 Task: Create a due date automation trigger when advanced on, 2 days after a card is due add dates due next month at 11:00 AM.
Action: Mouse moved to (1115, 321)
Screenshot: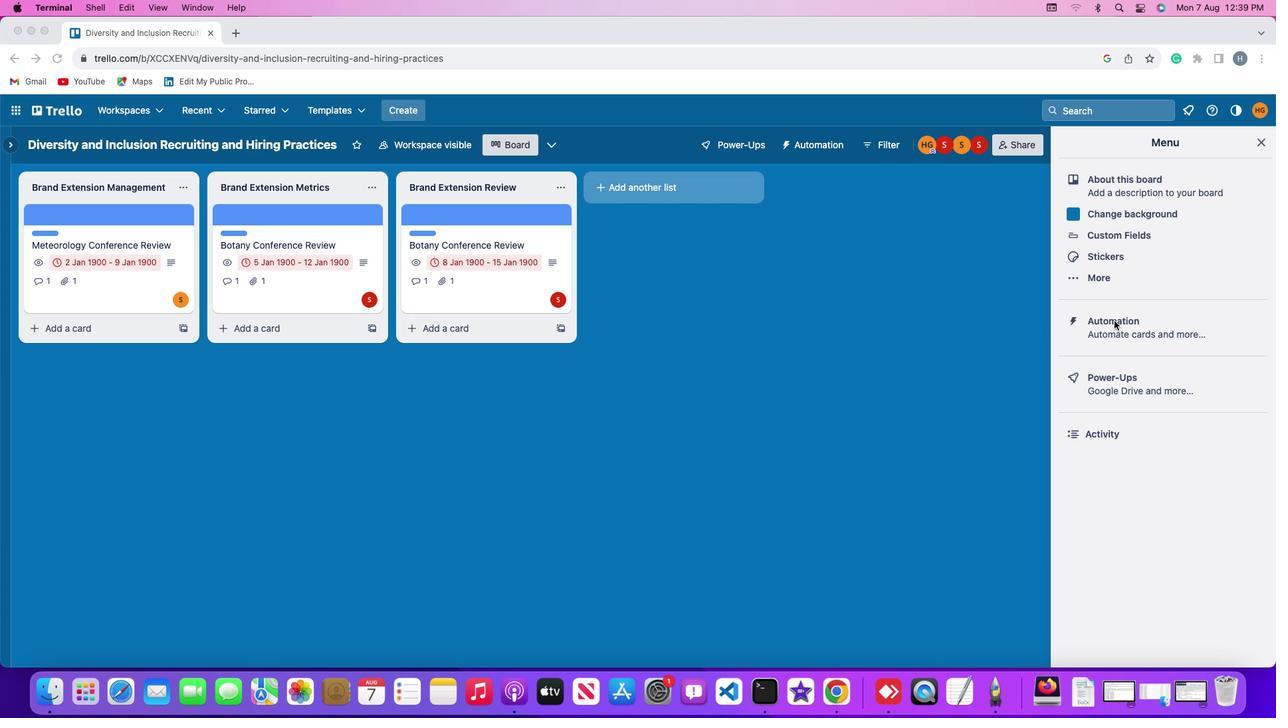 
Action: Mouse pressed left at (1115, 321)
Screenshot: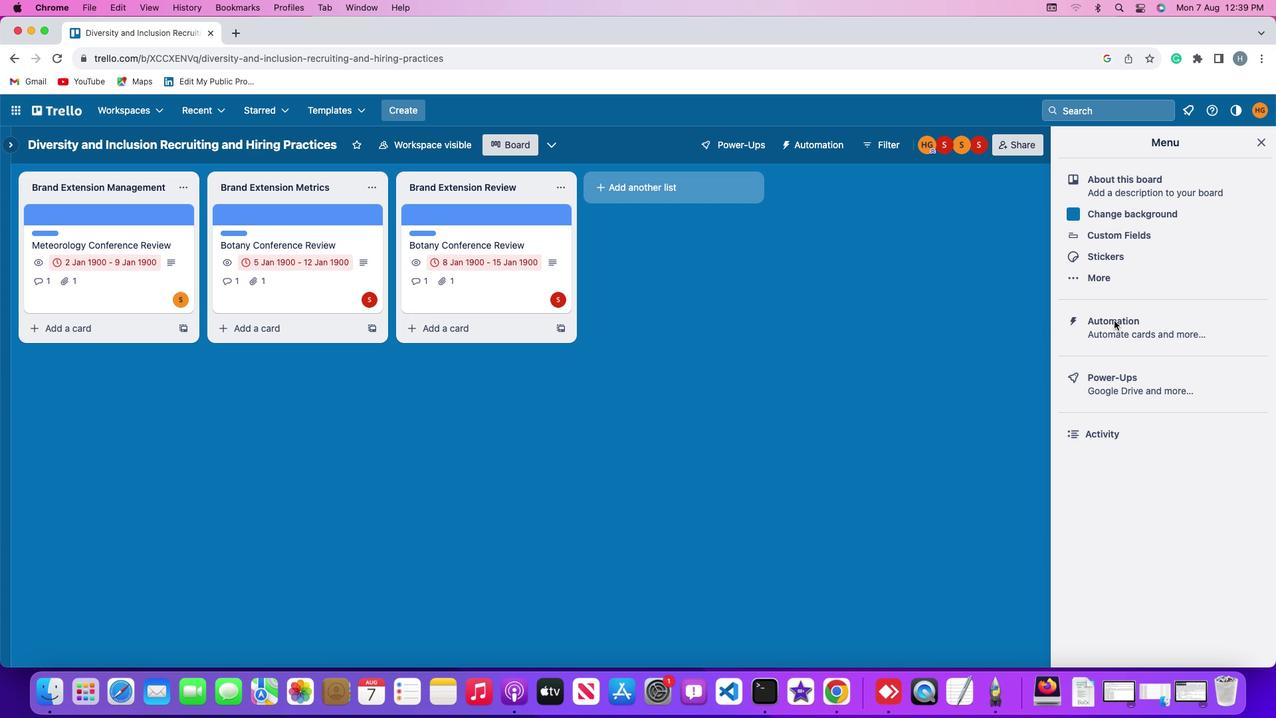 
Action: Mouse pressed left at (1115, 321)
Screenshot: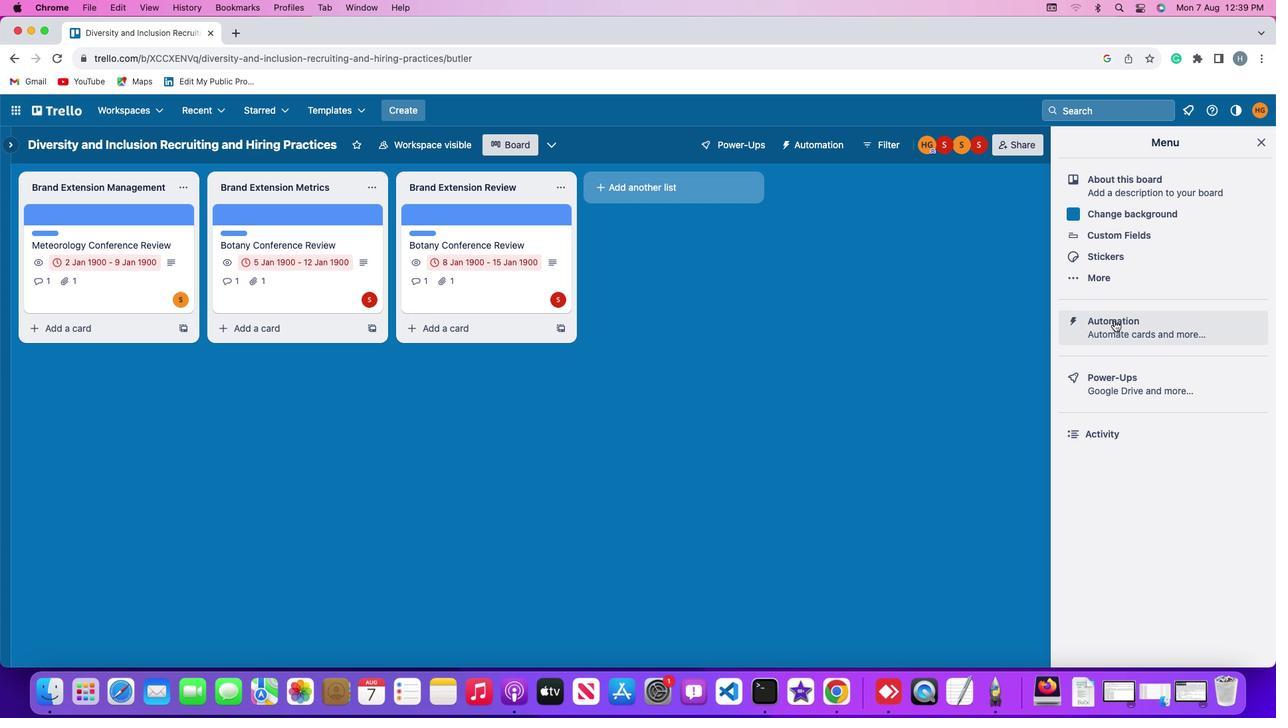 
Action: Mouse moved to (75, 323)
Screenshot: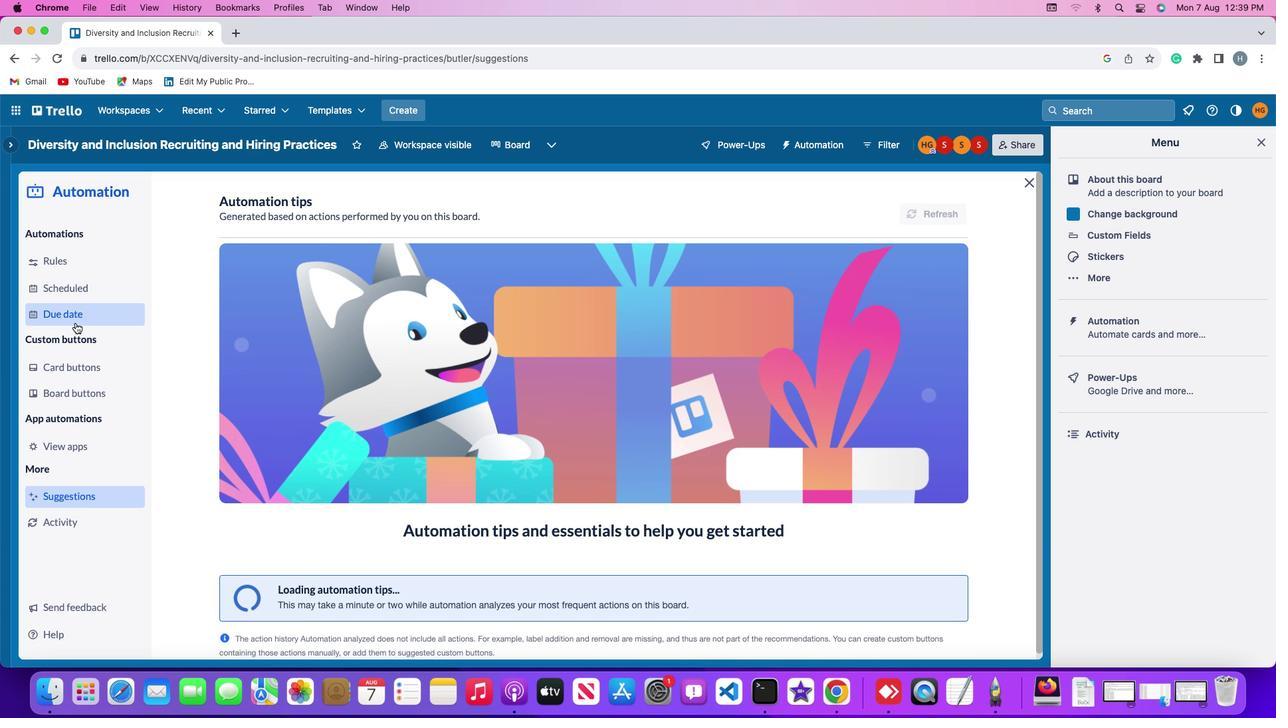 
Action: Mouse pressed left at (75, 323)
Screenshot: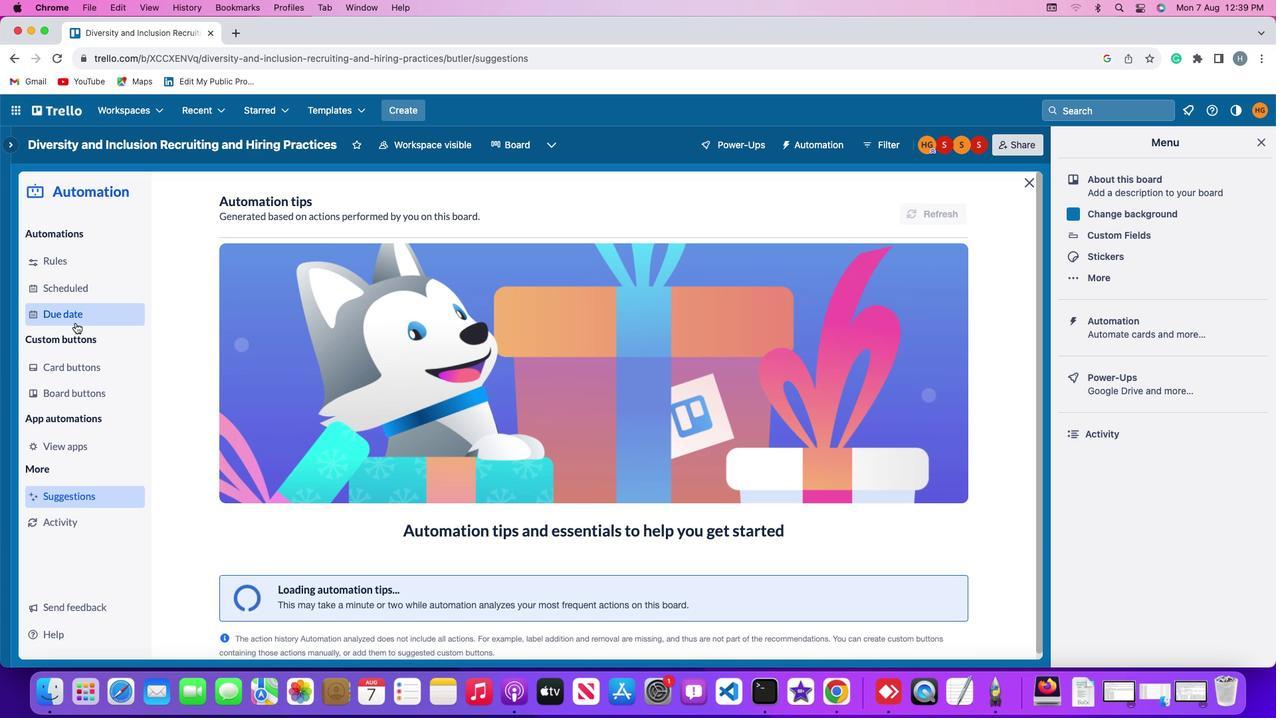 
Action: Mouse moved to (903, 206)
Screenshot: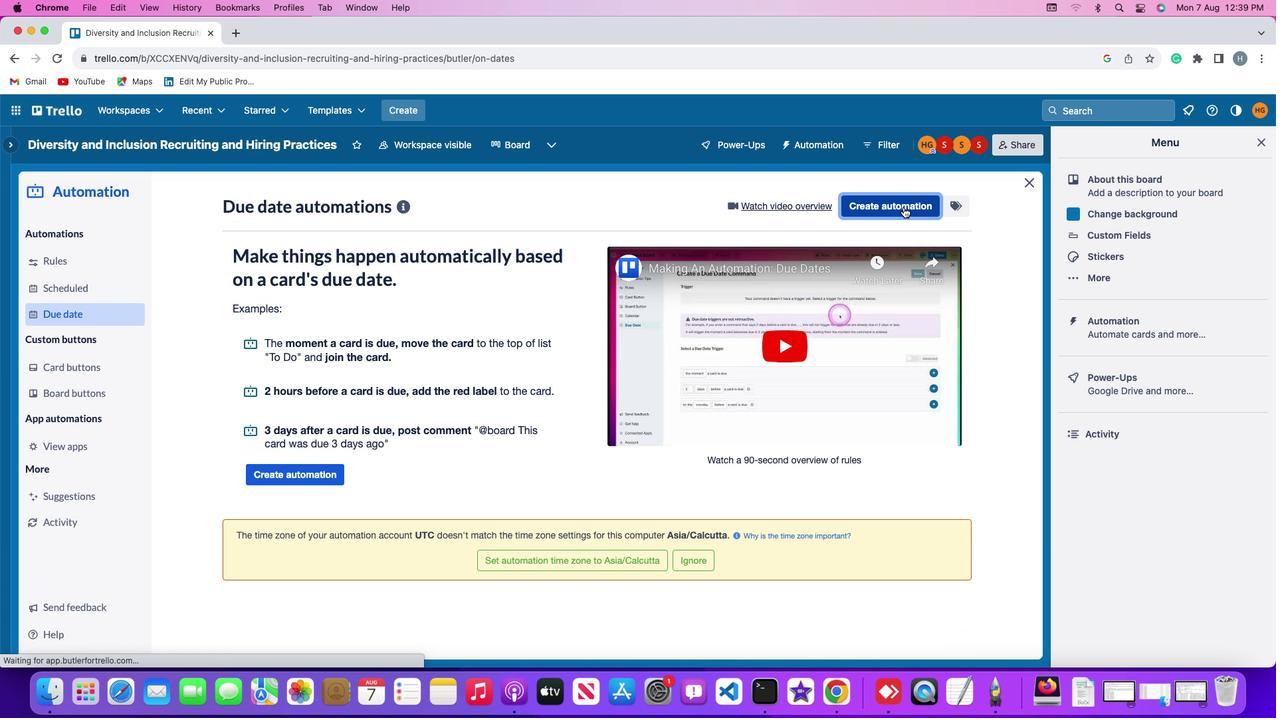 
Action: Mouse pressed left at (903, 206)
Screenshot: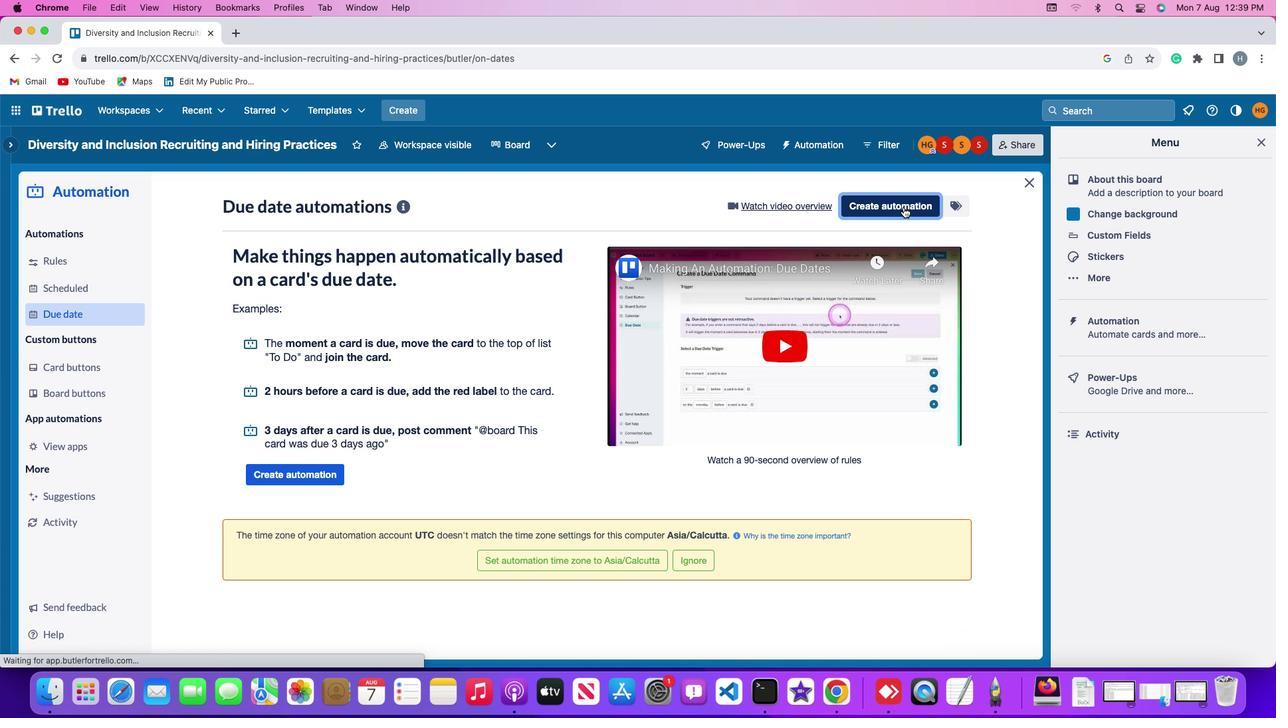 
Action: Mouse moved to (559, 335)
Screenshot: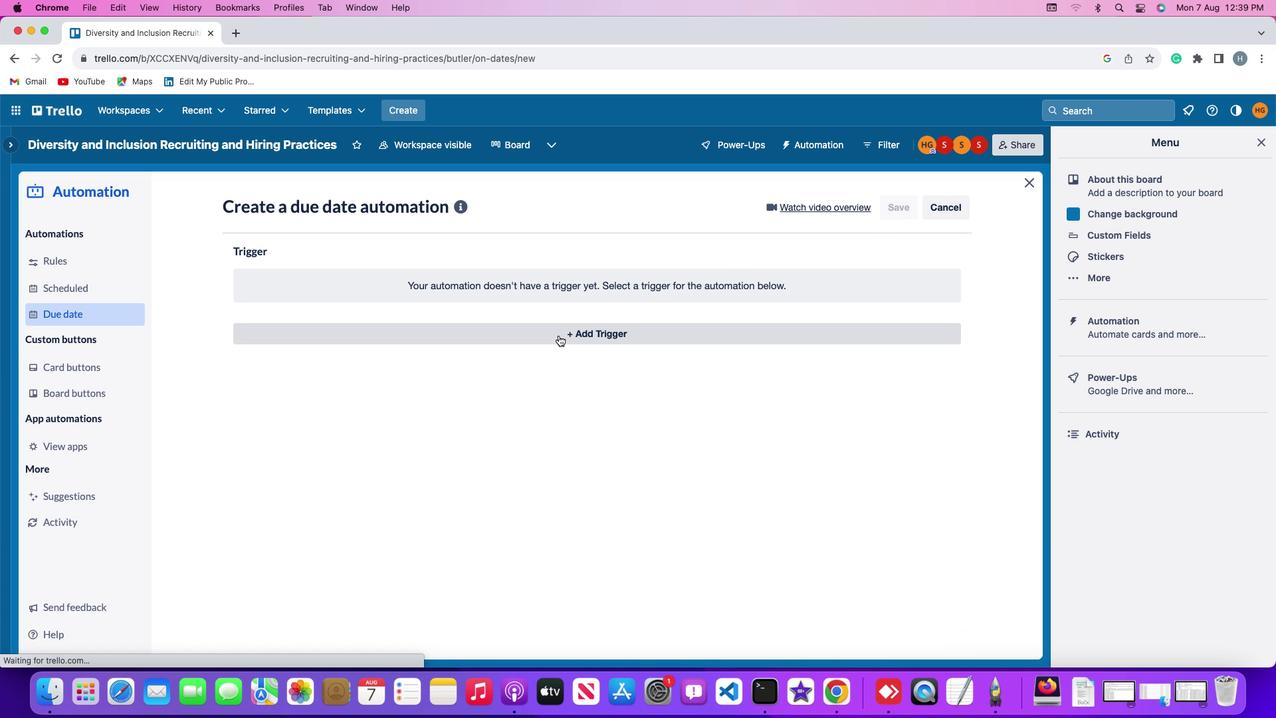
Action: Mouse pressed left at (559, 335)
Screenshot: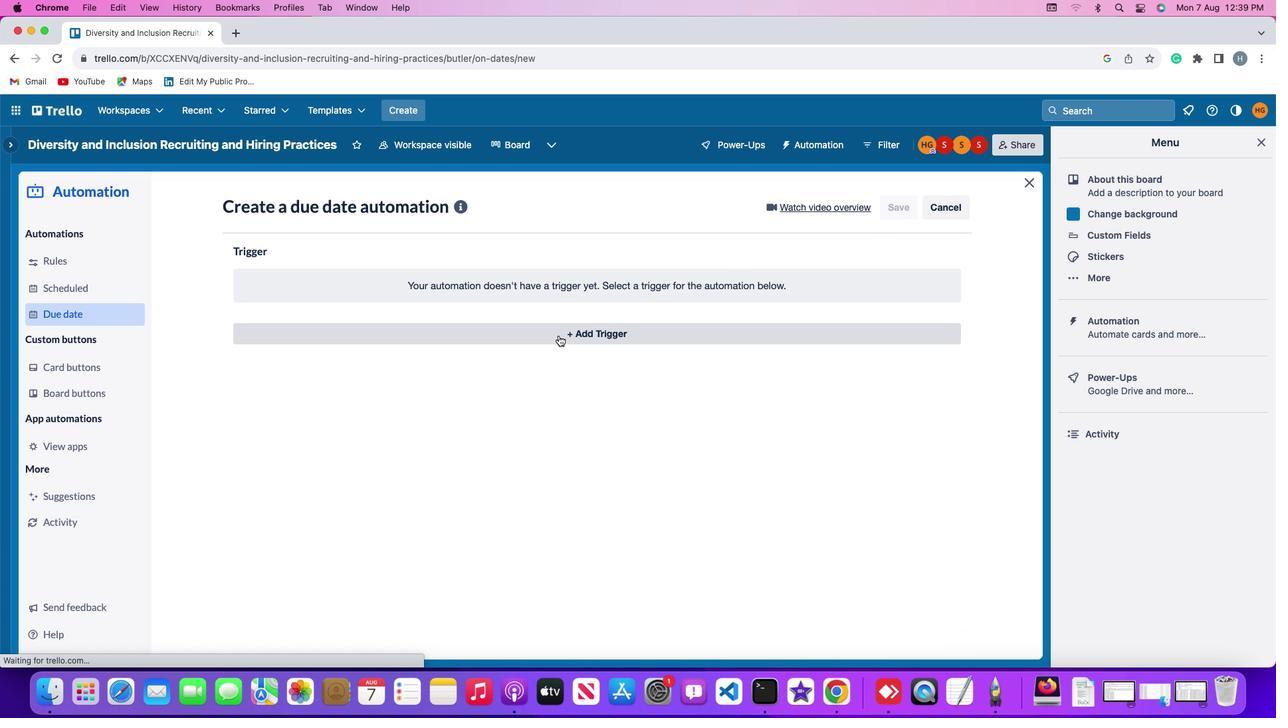 
Action: Mouse moved to (260, 532)
Screenshot: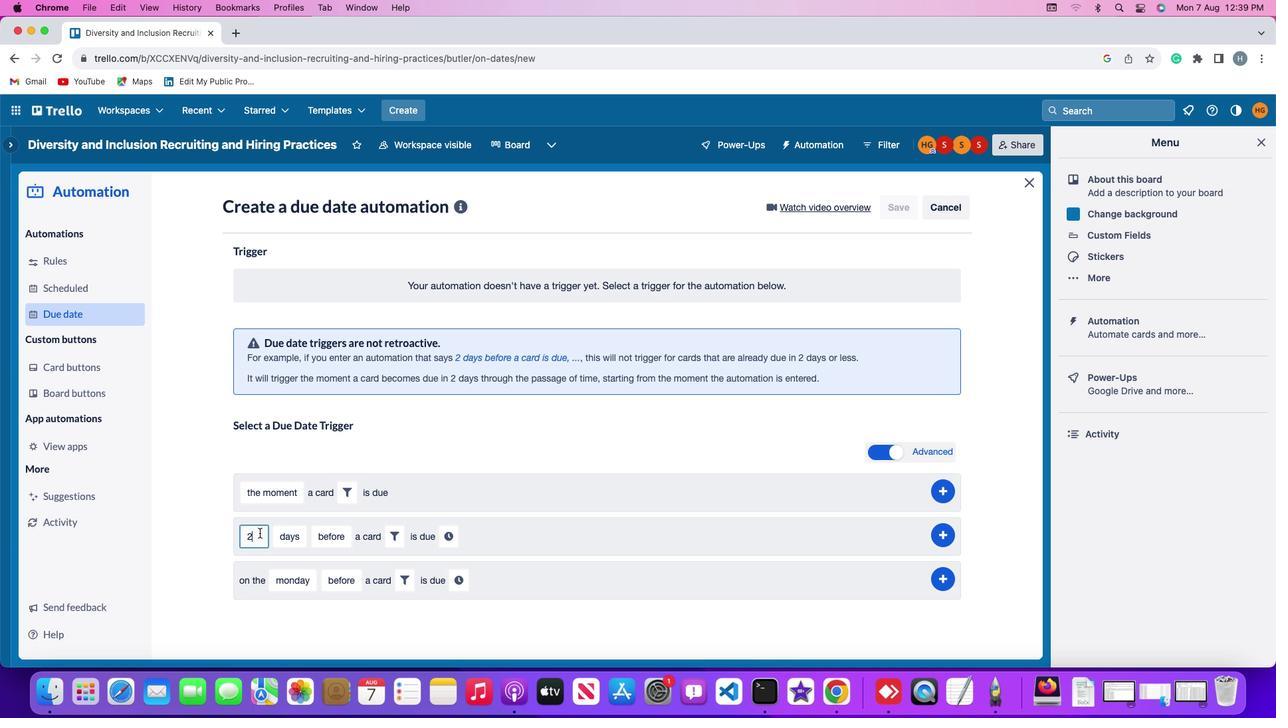 
Action: Mouse pressed left at (260, 532)
Screenshot: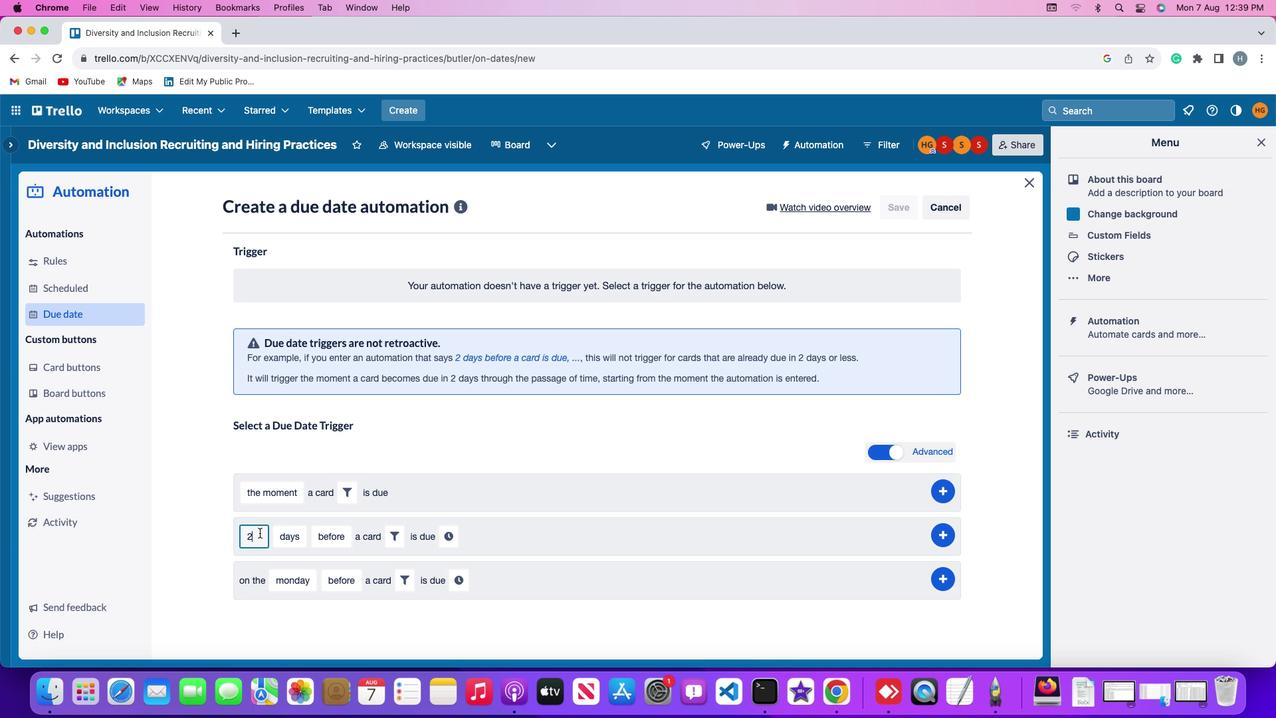 
Action: Mouse moved to (260, 532)
Screenshot: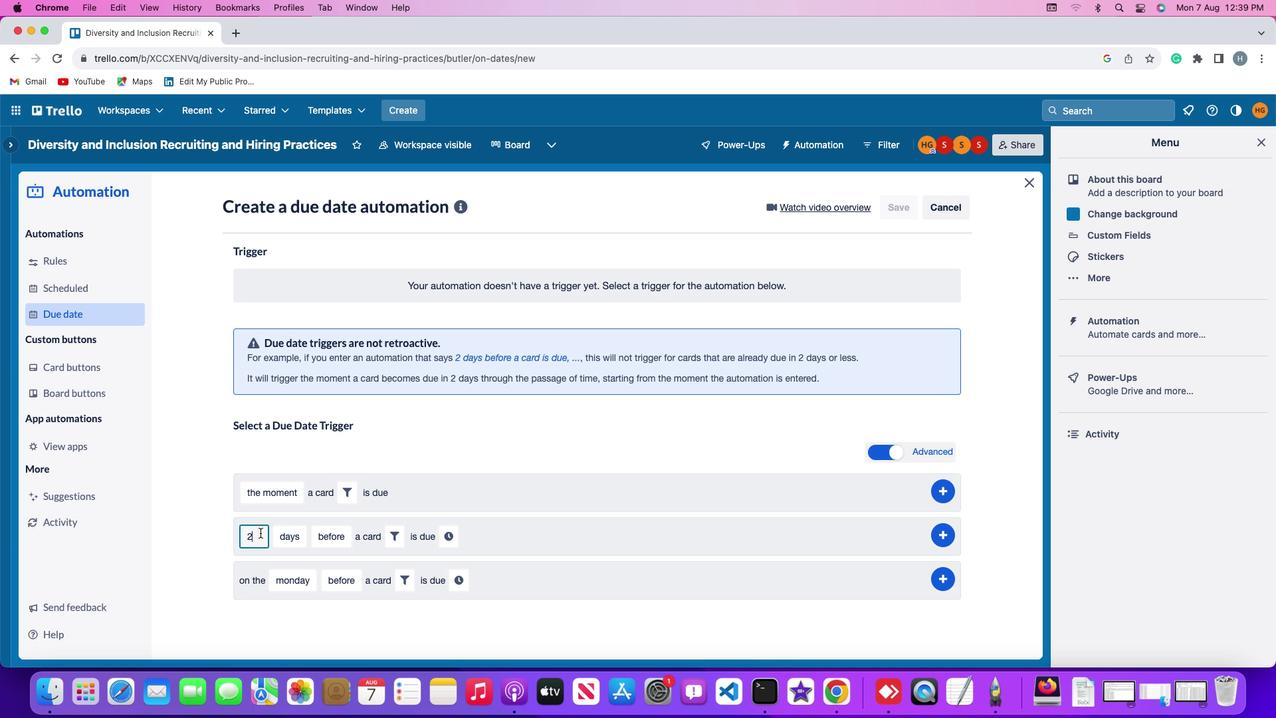 
Action: Key pressed Key.backspace'2'
Screenshot: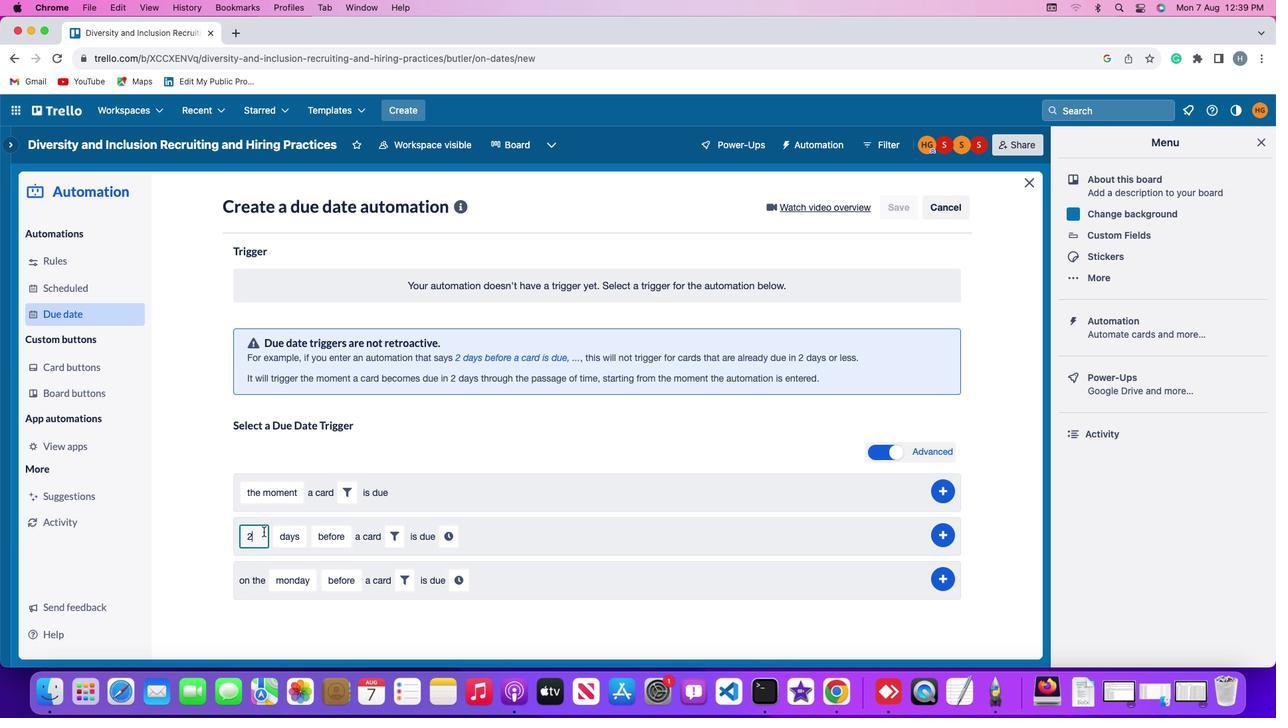 
Action: Mouse moved to (285, 532)
Screenshot: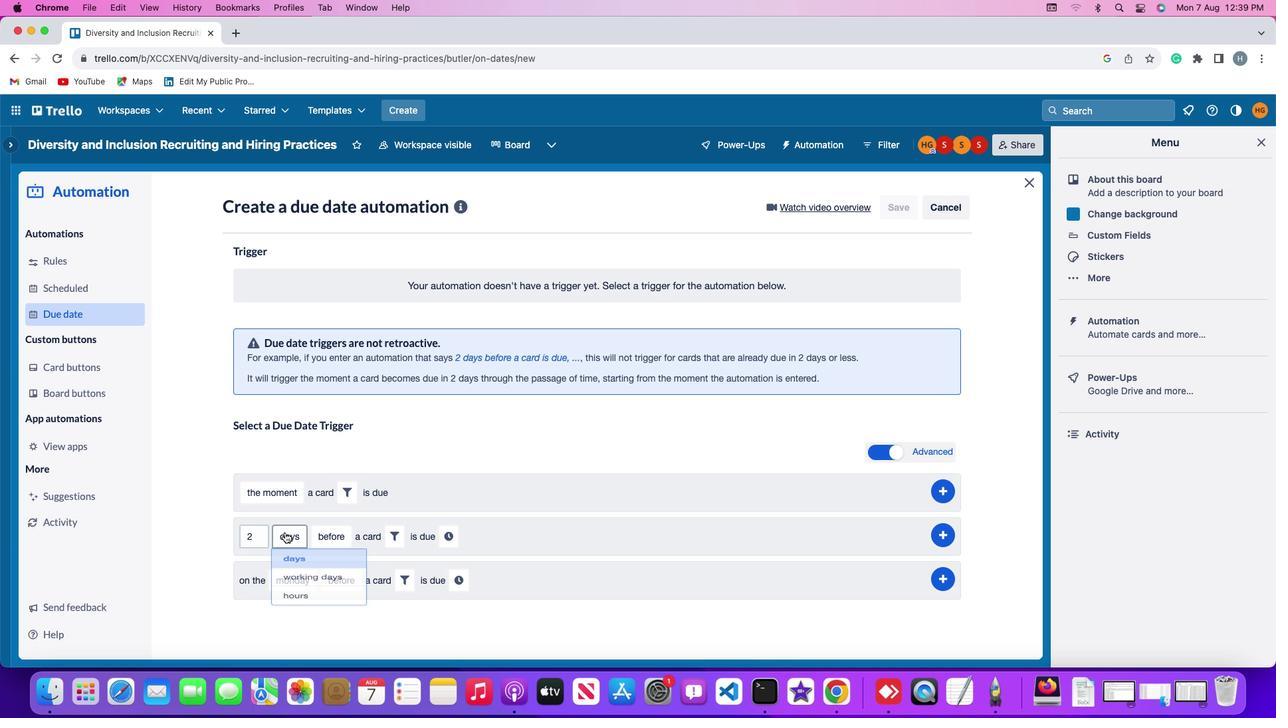 
Action: Mouse pressed left at (285, 532)
Screenshot: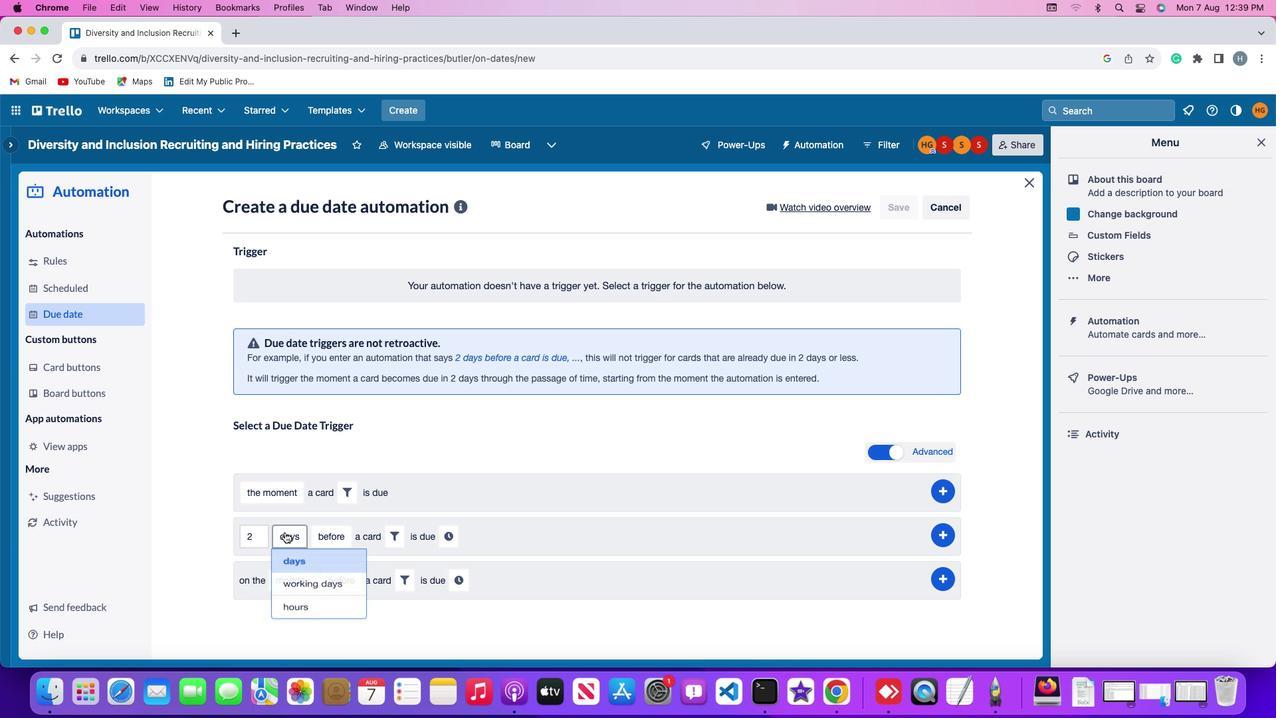 
Action: Mouse moved to (298, 563)
Screenshot: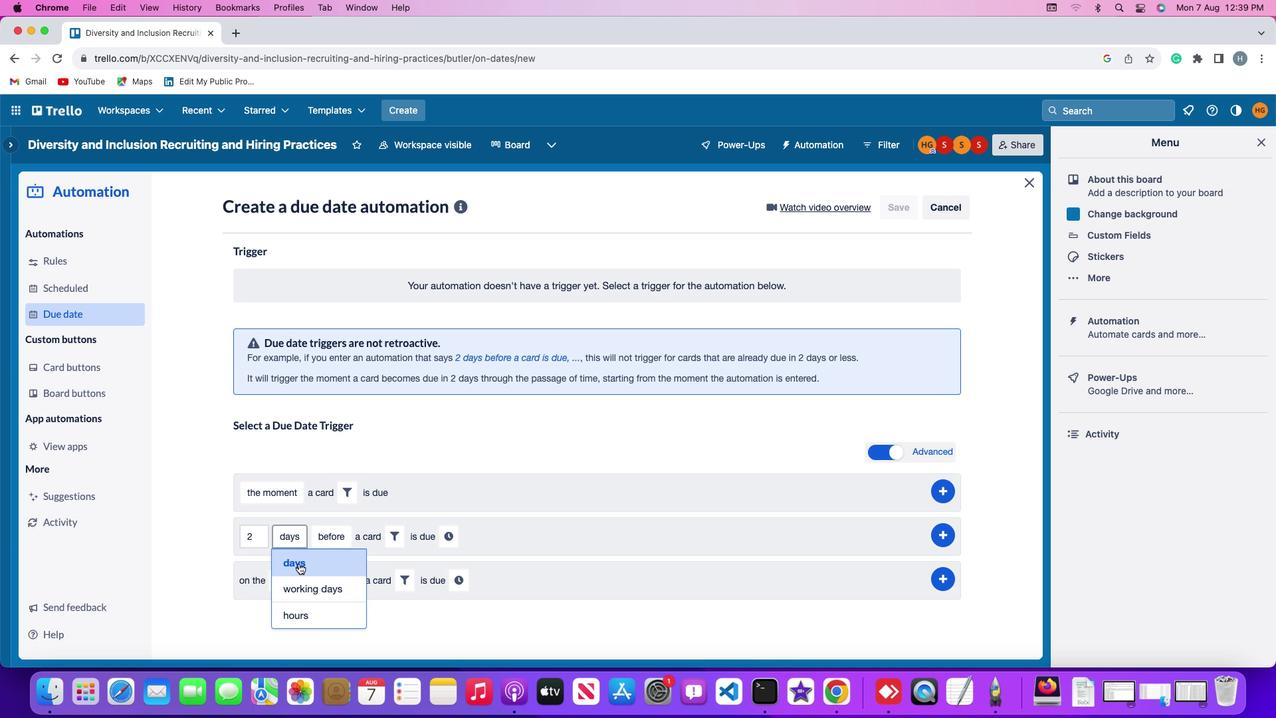 
Action: Mouse pressed left at (298, 563)
Screenshot: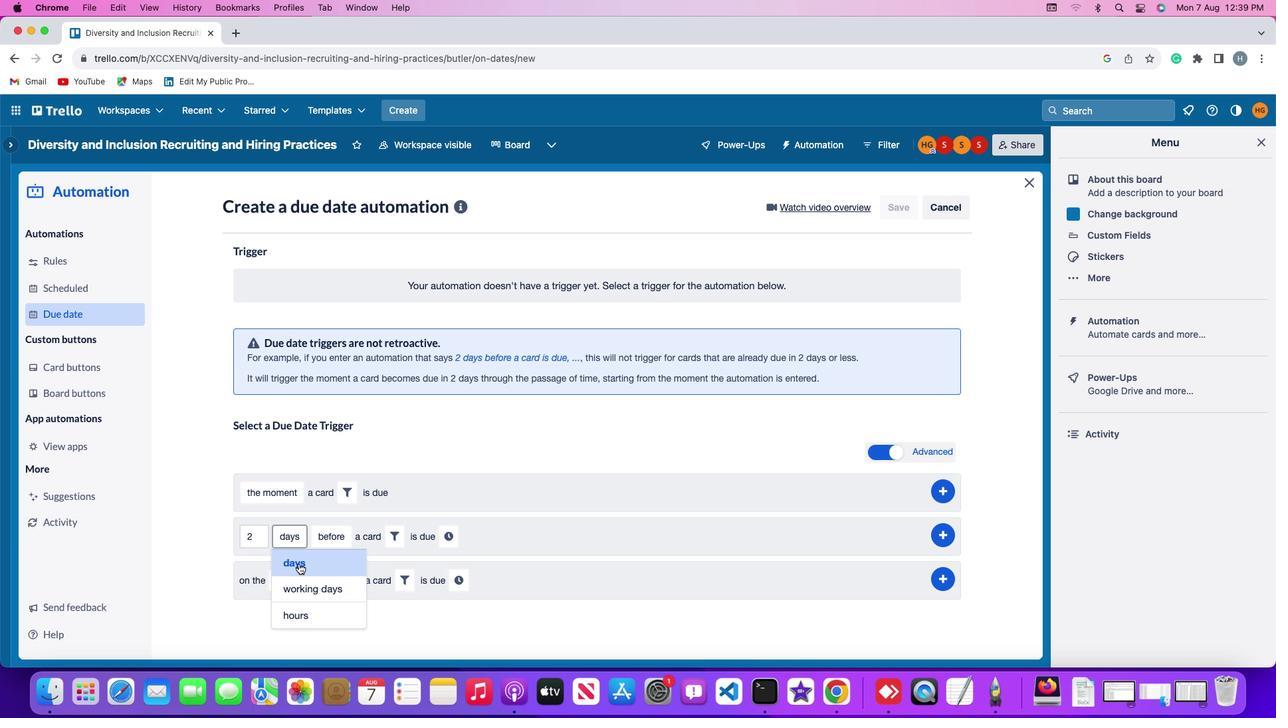 
Action: Mouse moved to (341, 530)
Screenshot: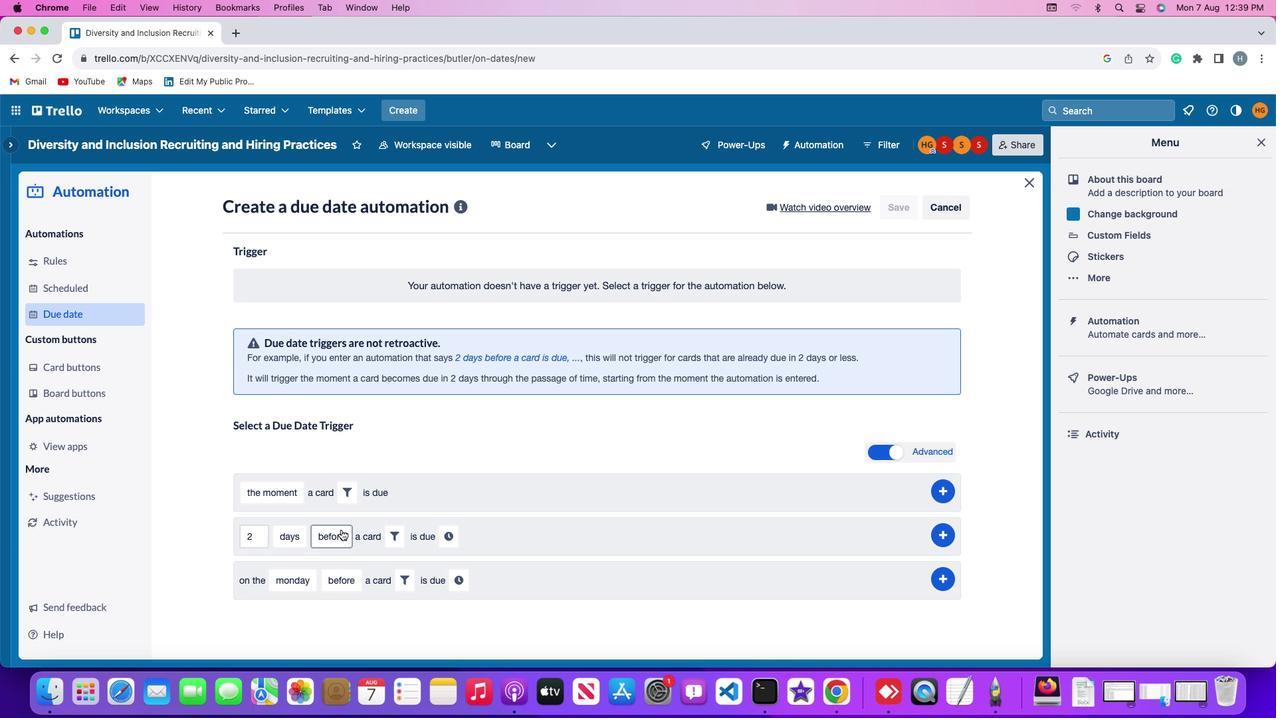 
Action: Mouse pressed left at (341, 530)
Screenshot: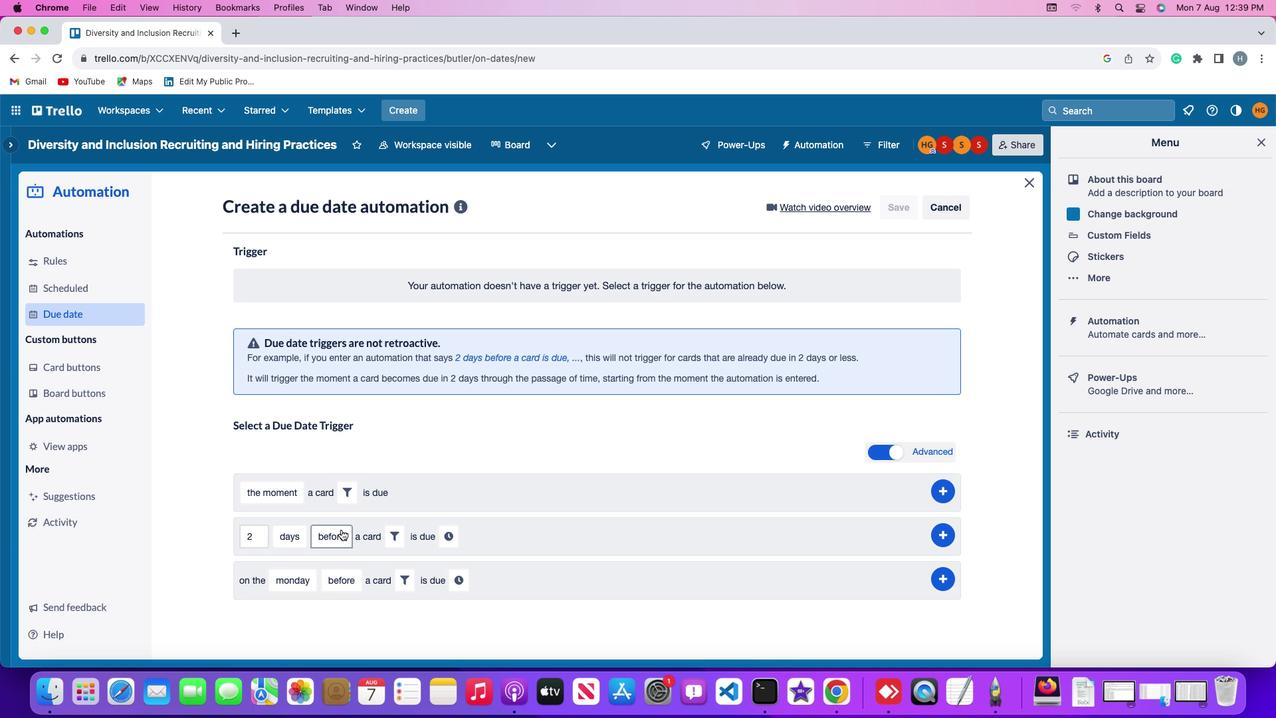 
Action: Mouse moved to (338, 587)
Screenshot: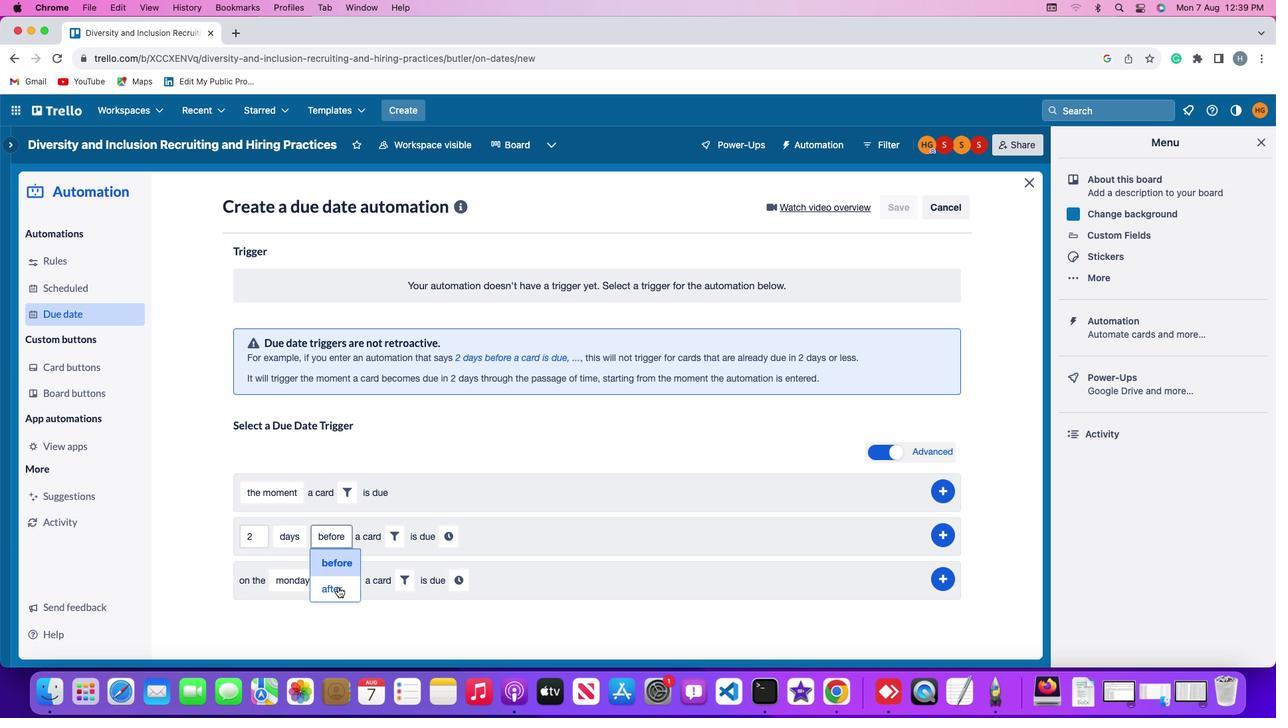 
Action: Mouse pressed left at (338, 587)
Screenshot: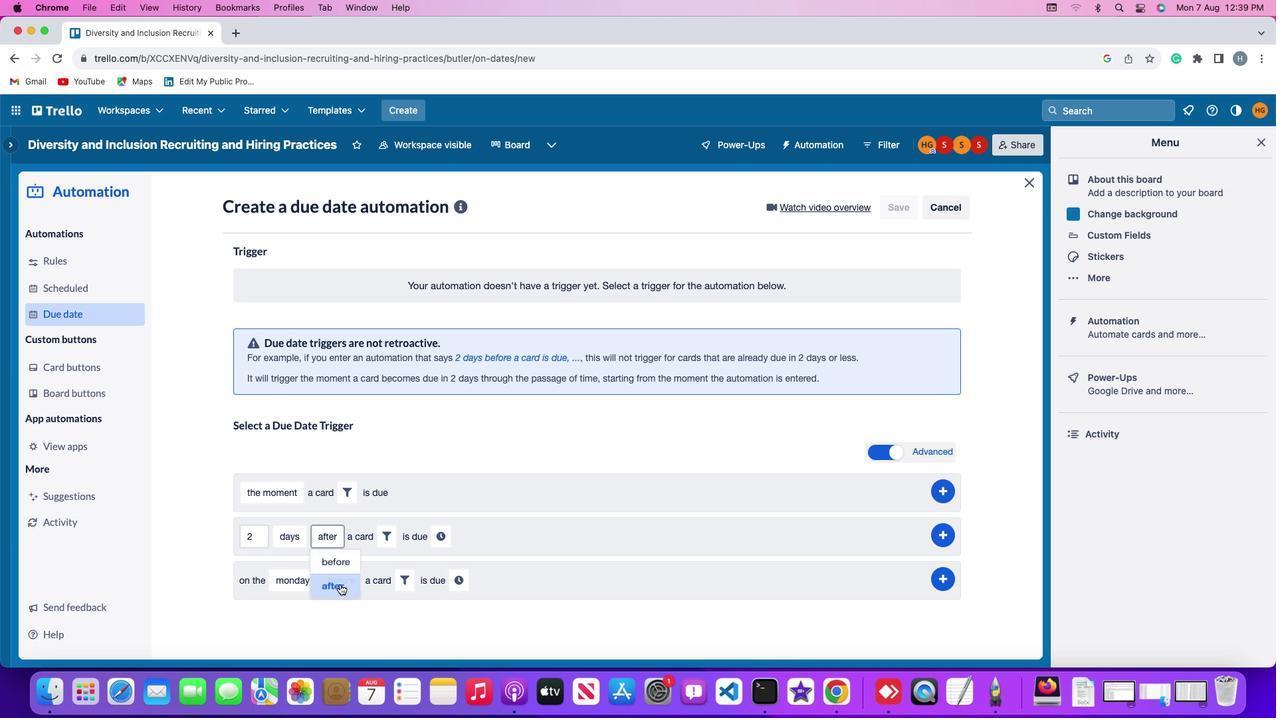 
Action: Mouse moved to (388, 536)
Screenshot: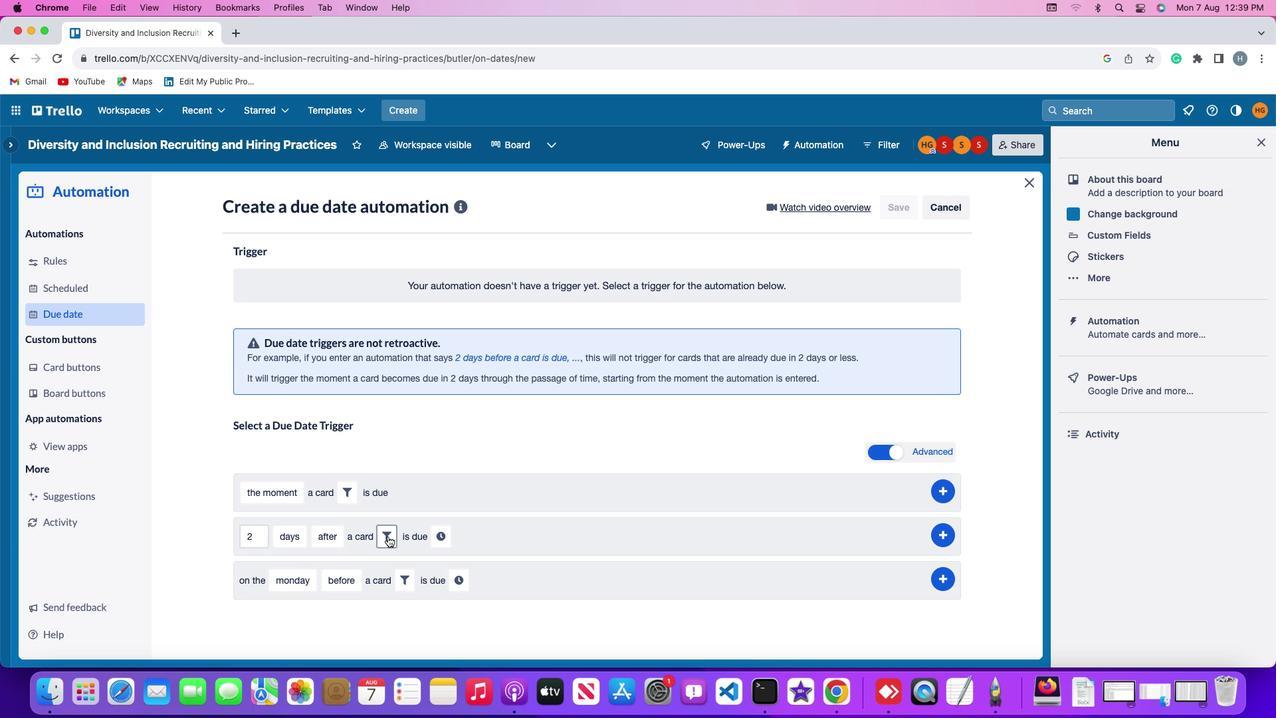 
Action: Mouse pressed left at (388, 536)
Screenshot: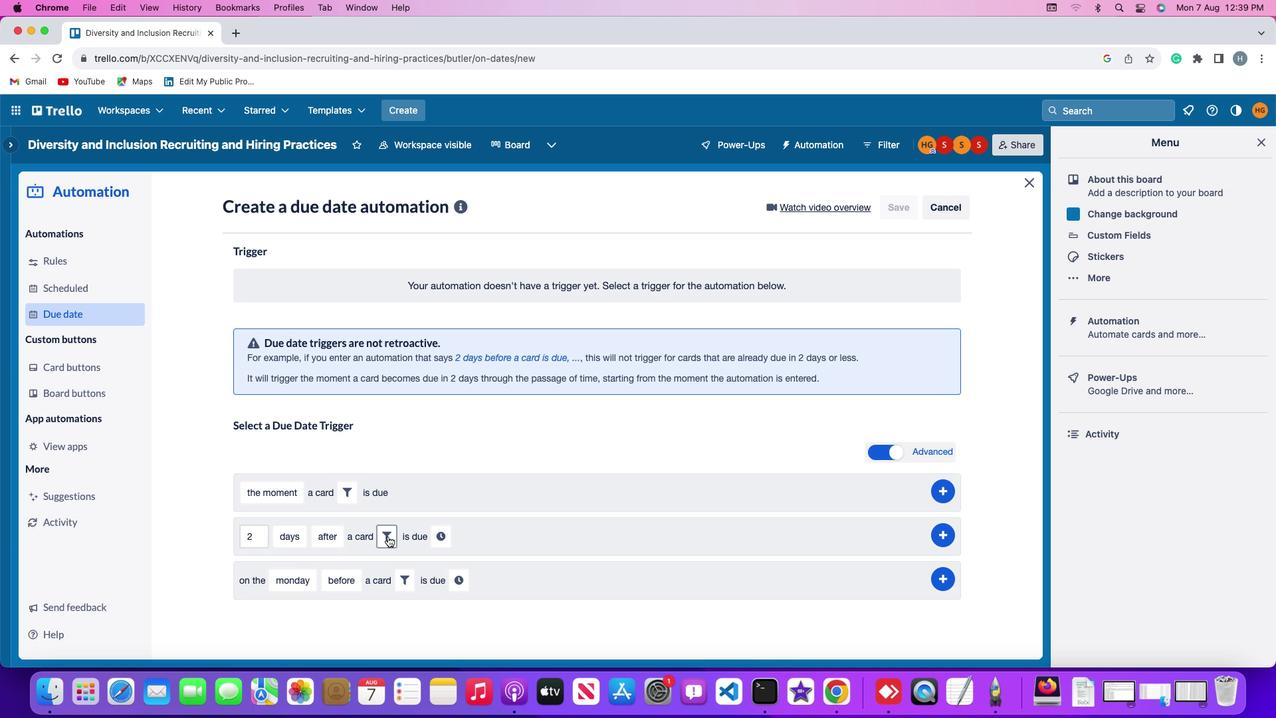 
Action: Mouse moved to (453, 579)
Screenshot: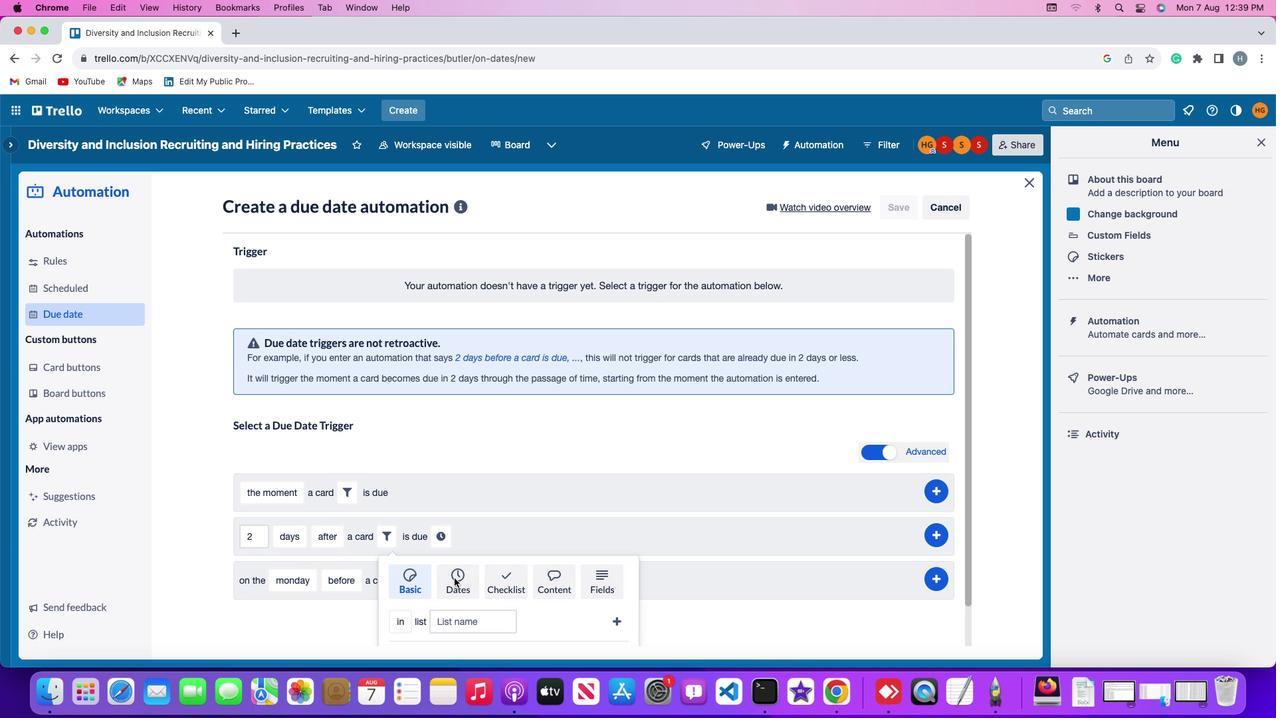 
Action: Mouse pressed left at (453, 579)
Screenshot: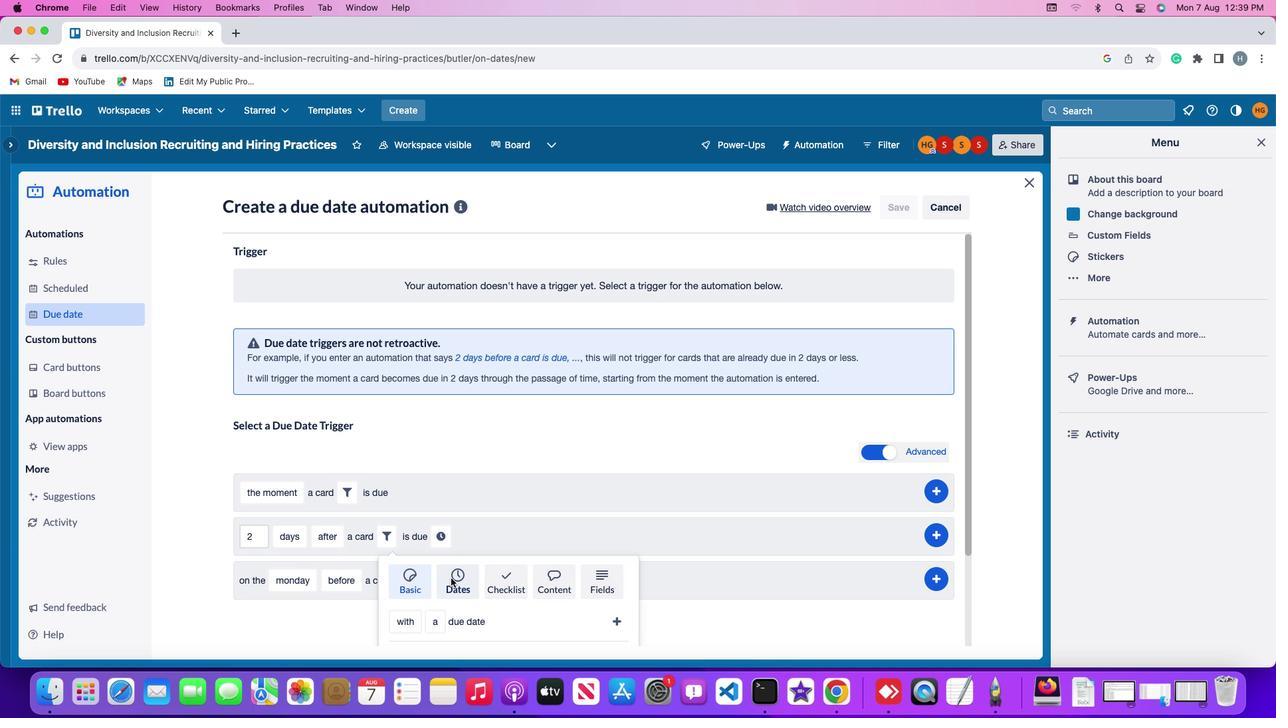 
Action: Mouse moved to (417, 587)
Screenshot: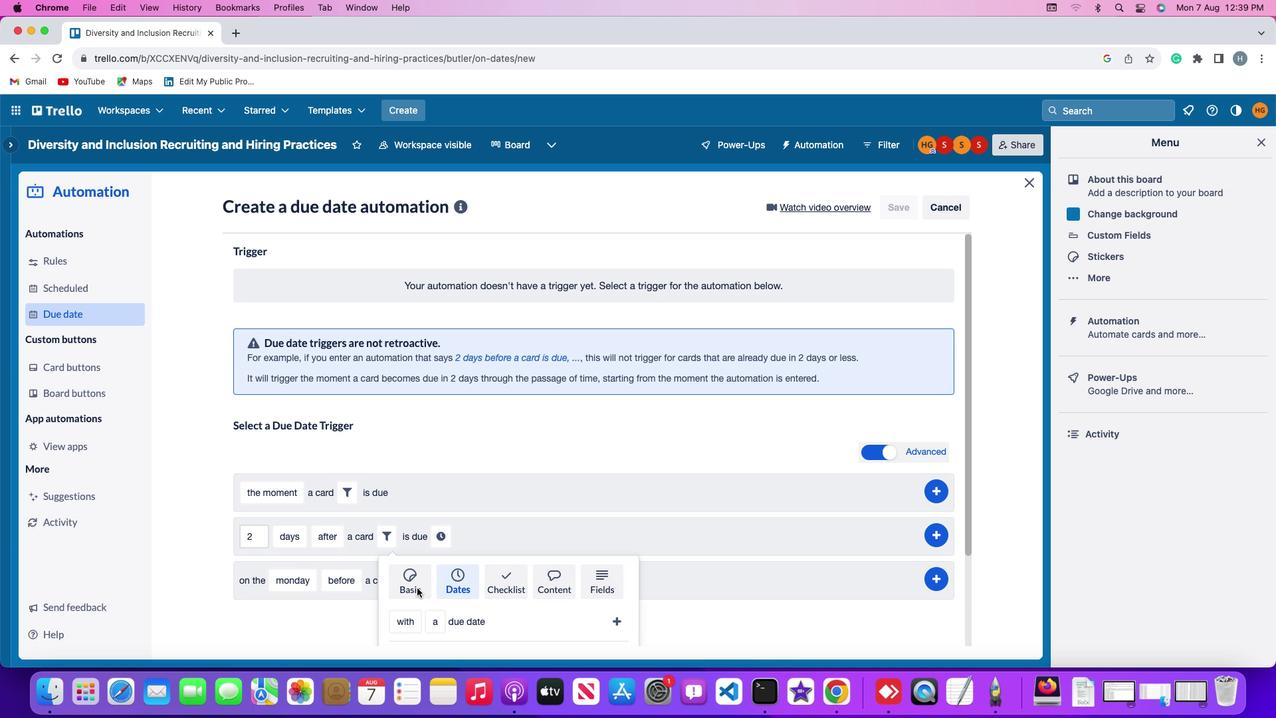 
Action: Mouse scrolled (417, 587) with delta (0, 0)
Screenshot: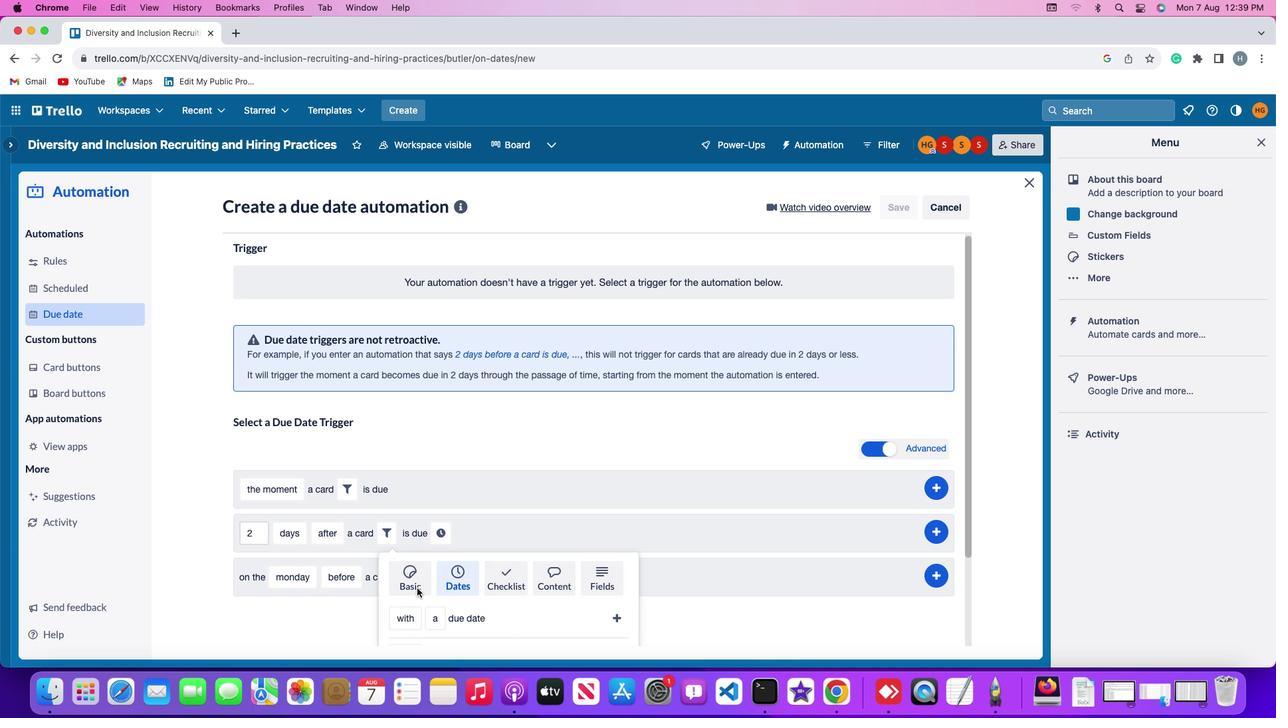 
Action: Mouse scrolled (417, 587) with delta (0, 0)
Screenshot: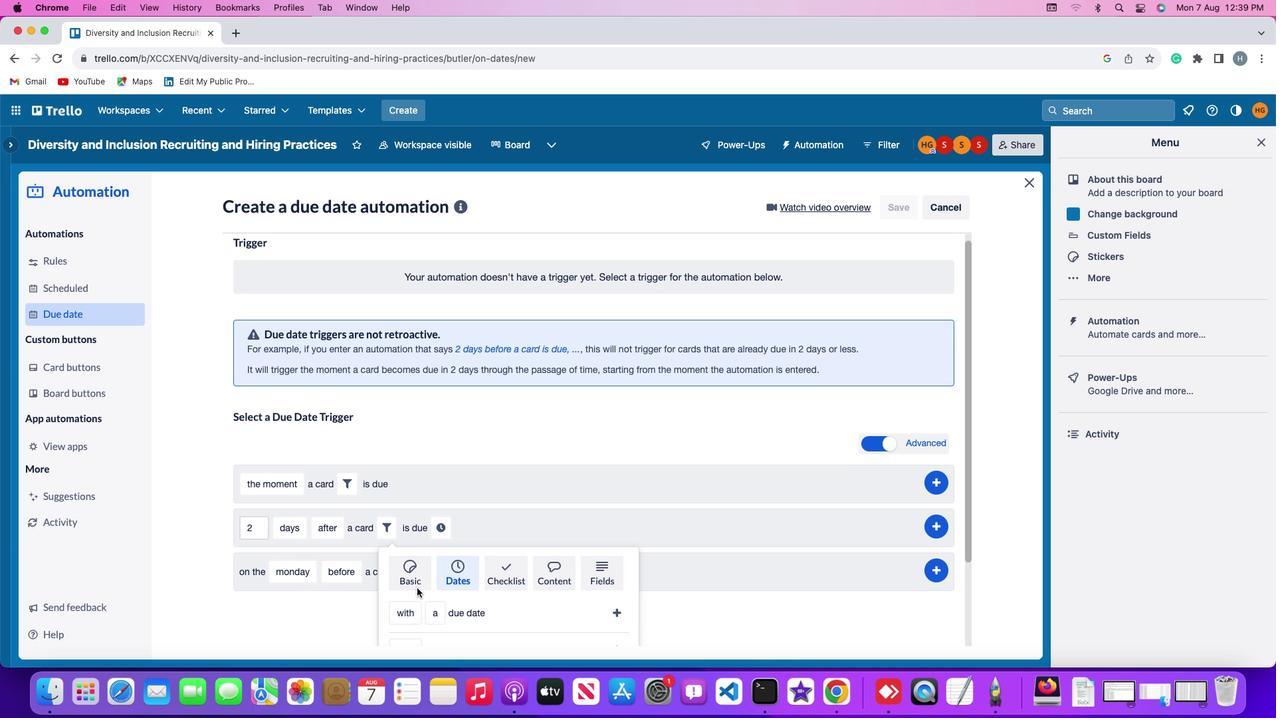 
Action: Mouse scrolled (417, 587) with delta (0, -1)
Screenshot: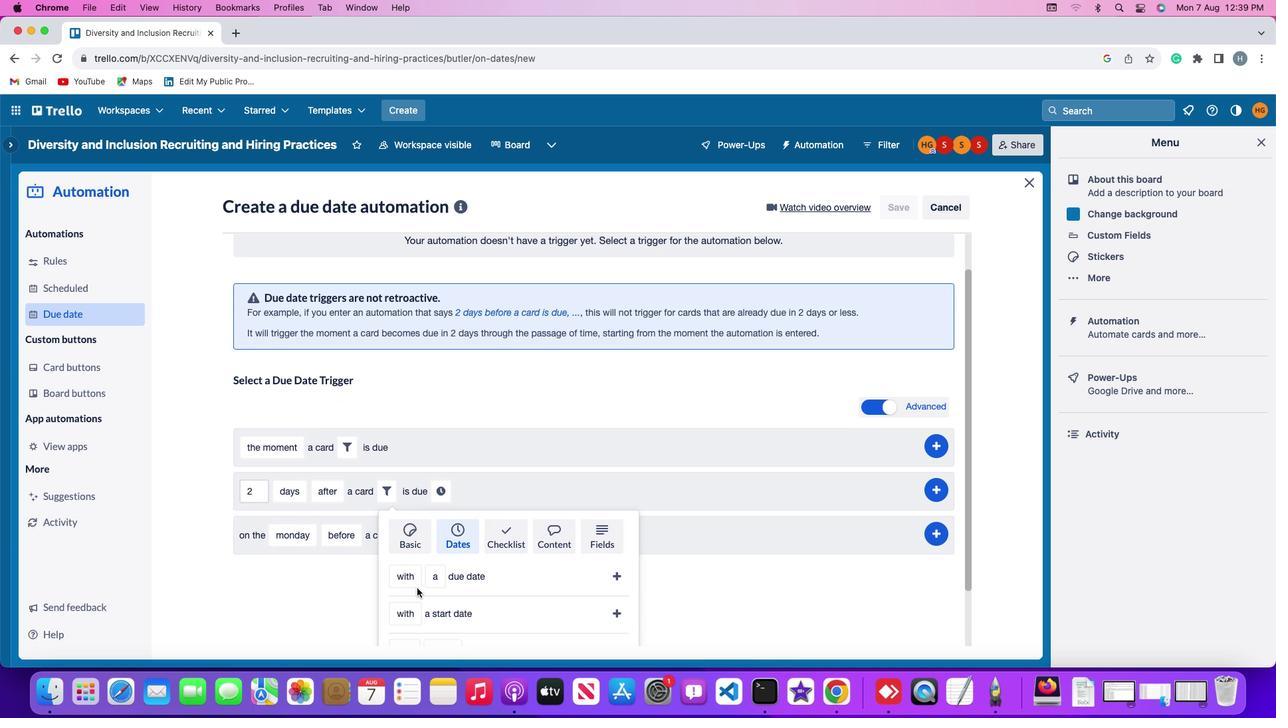 
Action: Mouse scrolled (417, 587) with delta (0, 0)
Screenshot: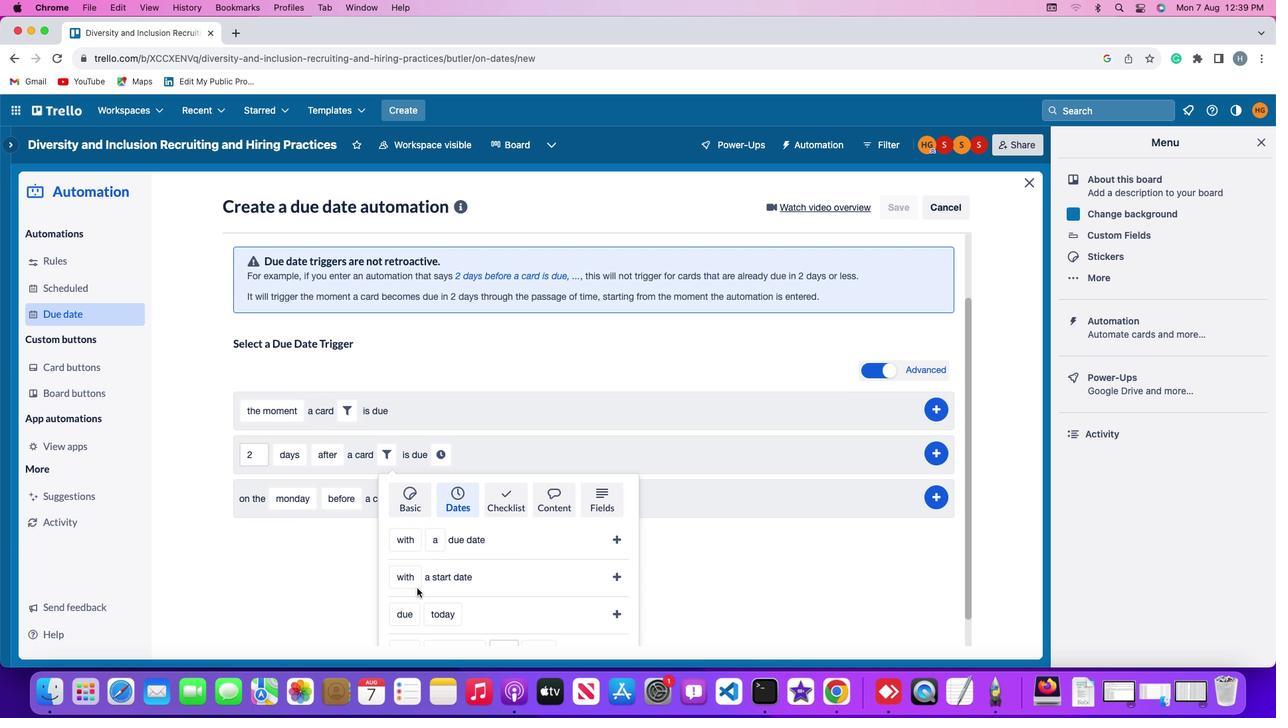 
Action: Mouse scrolled (417, 587) with delta (0, 0)
Screenshot: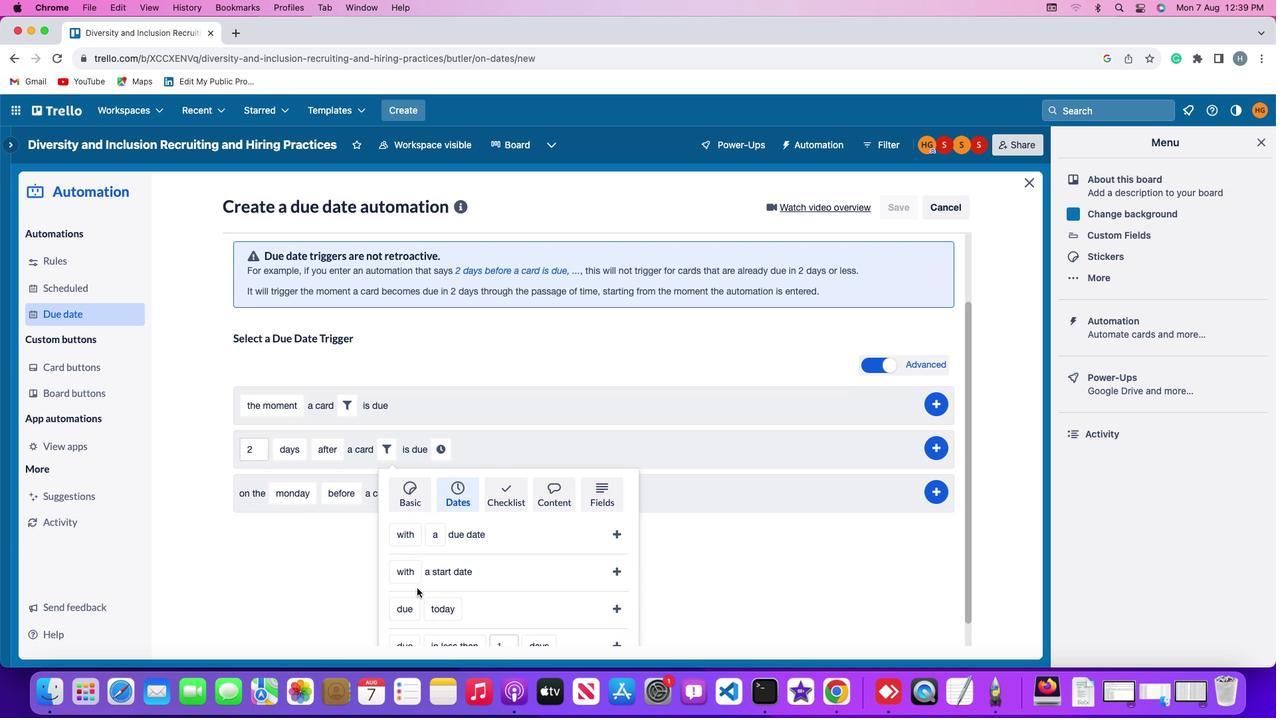 
Action: Mouse scrolled (417, 587) with delta (0, -1)
Screenshot: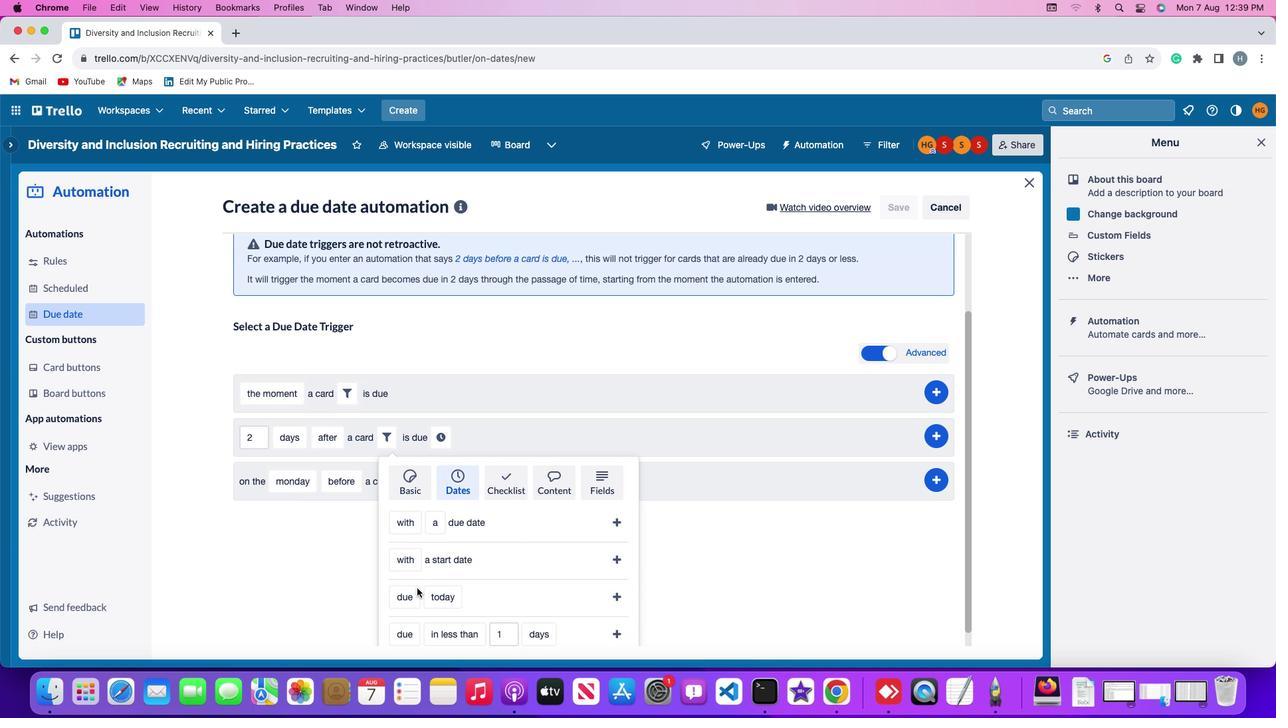 
Action: Mouse moved to (408, 585)
Screenshot: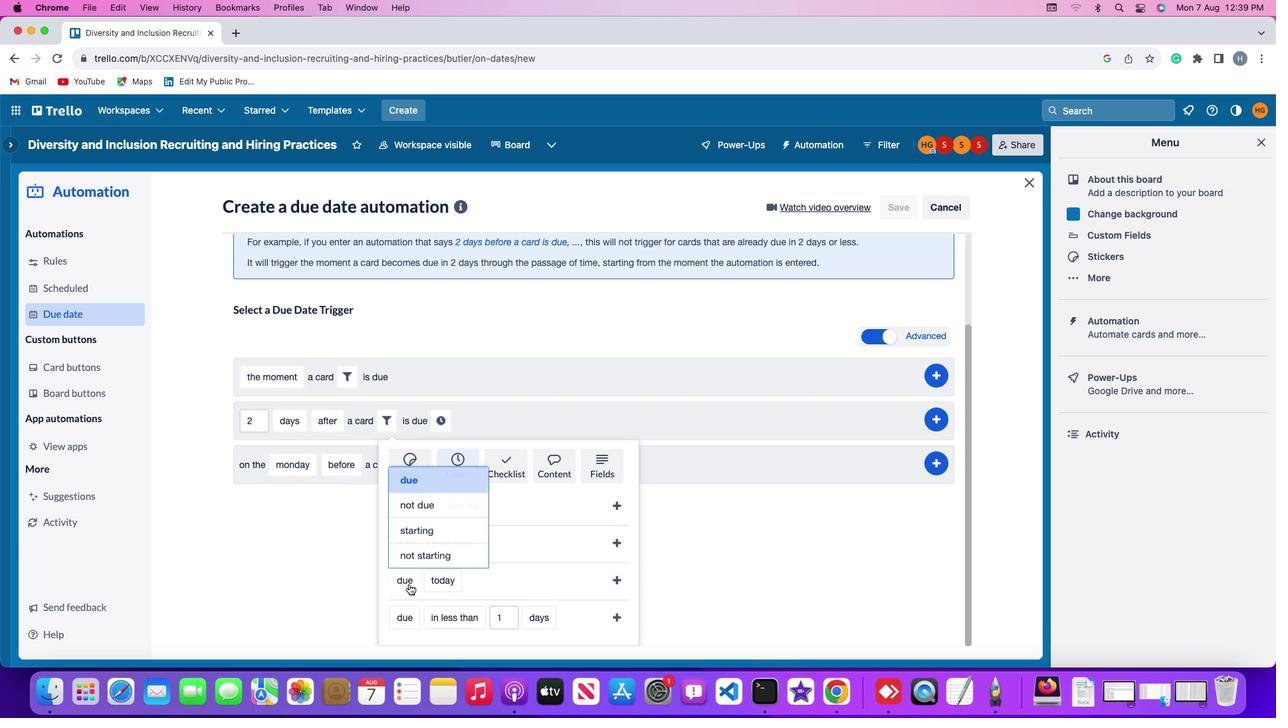 
Action: Mouse pressed left at (408, 585)
Screenshot: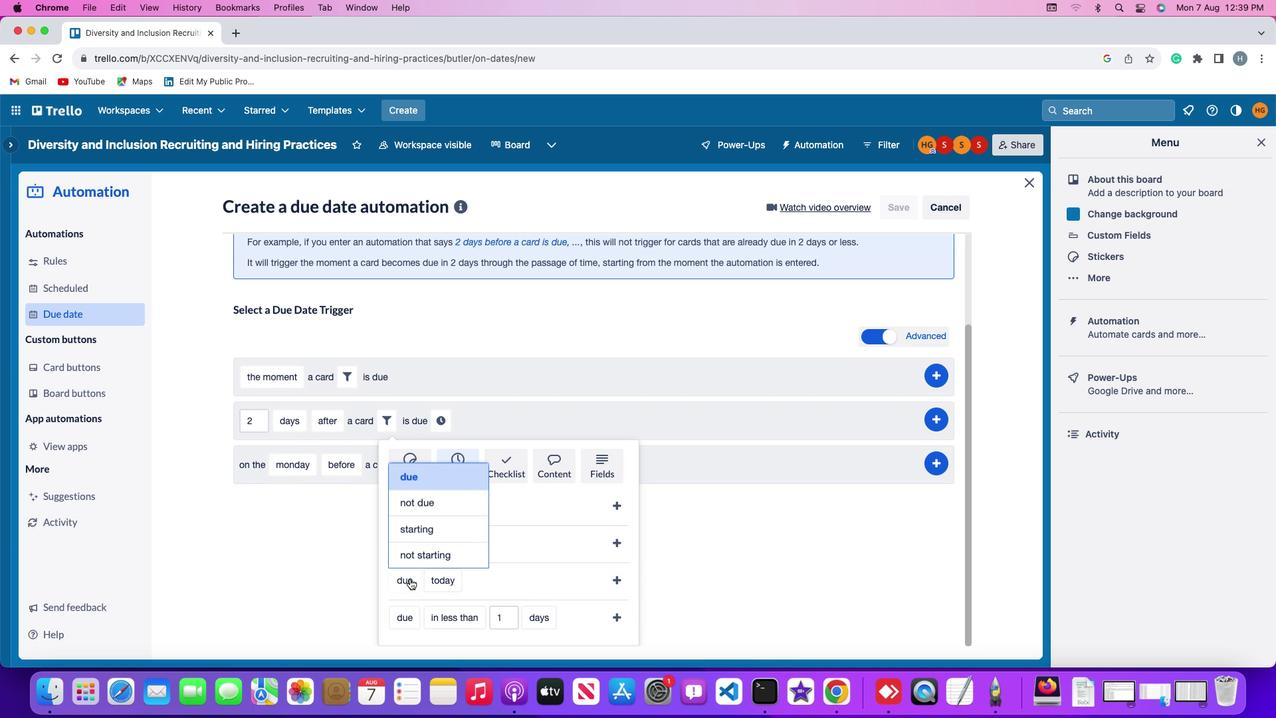 
Action: Mouse moved to (431, 480)
Screenshot: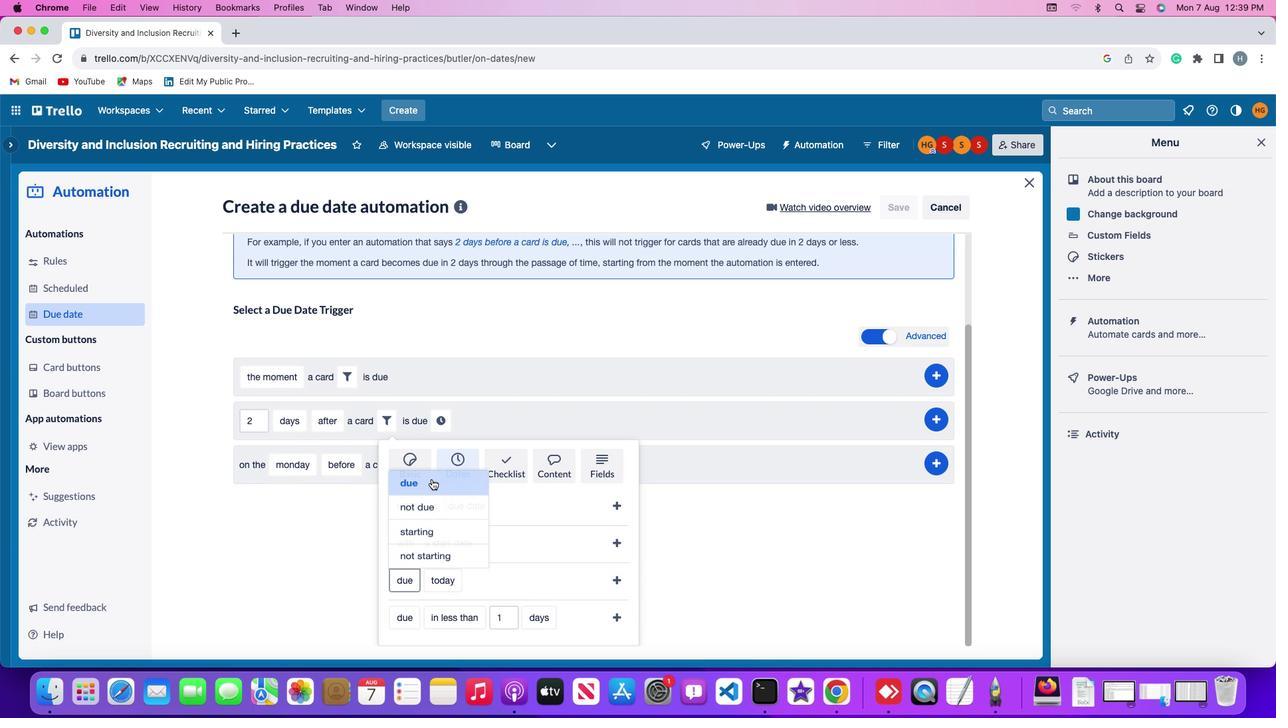 
Action: Mouse pressed left at (431, 480)
Screenshot: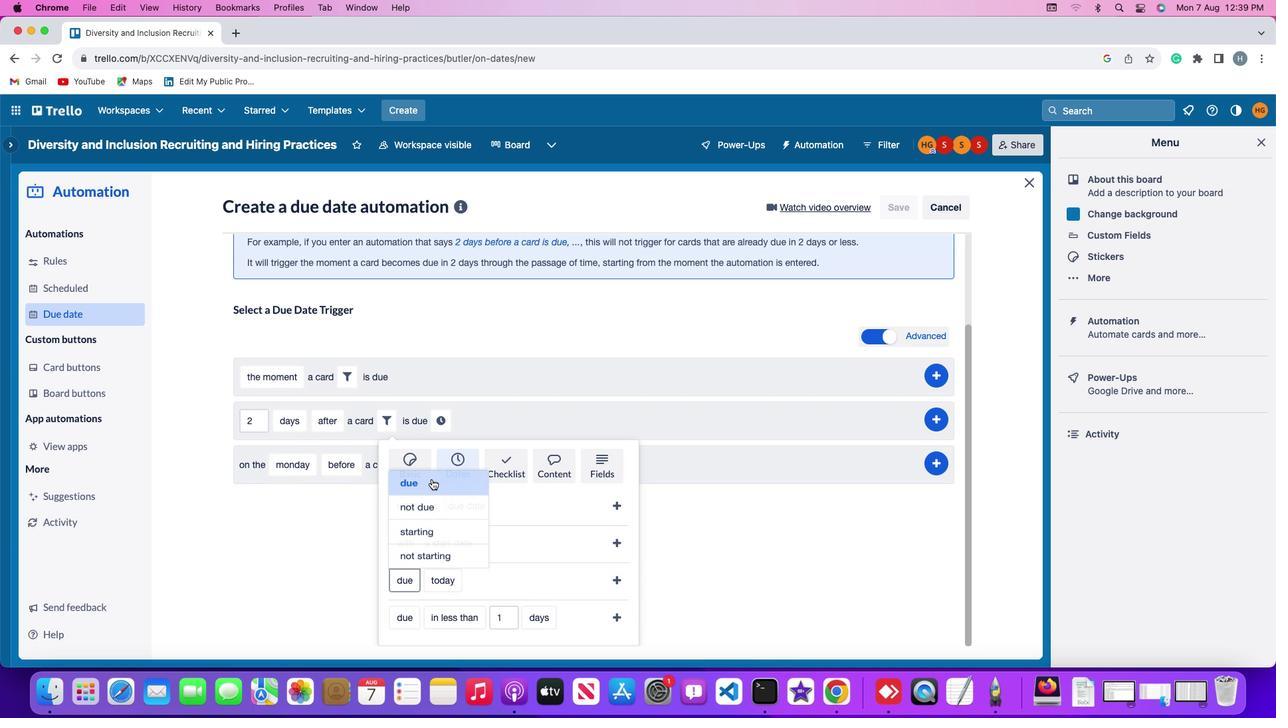 
Action: Mouse moved to (437, 576)
Screenshot: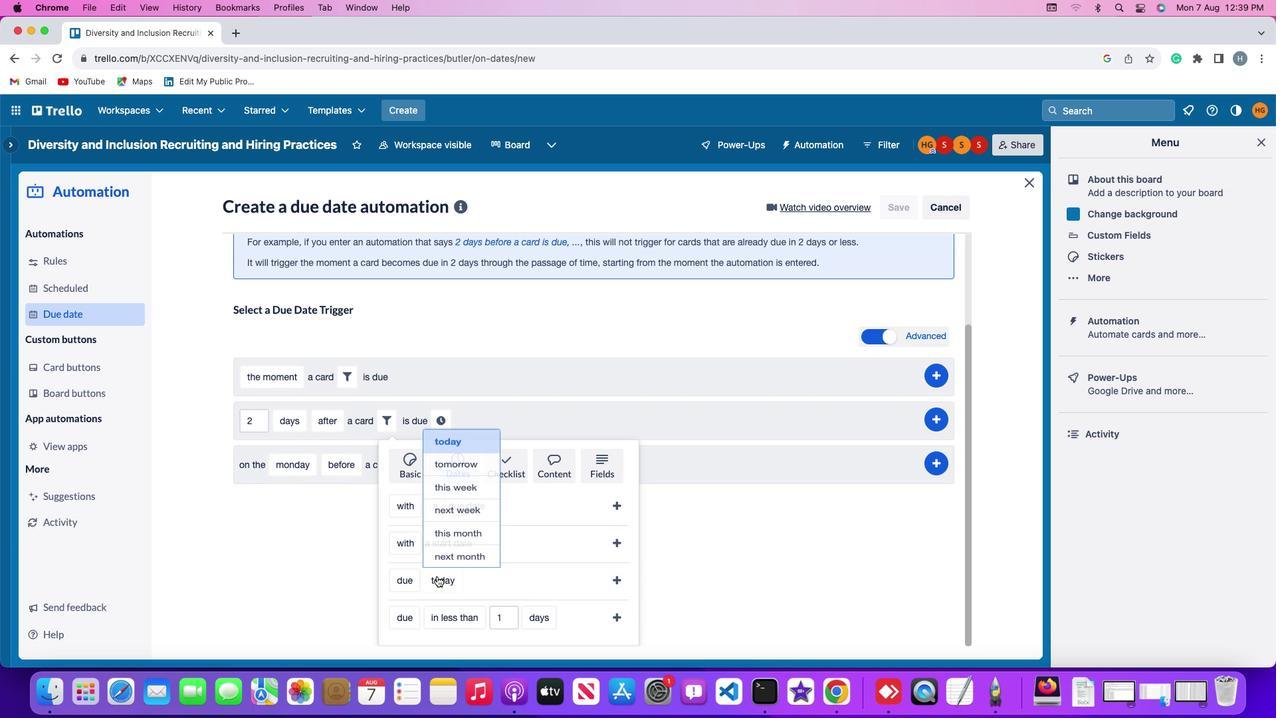 
Action: Mouse pressed left at (437, 576)
Screenshot: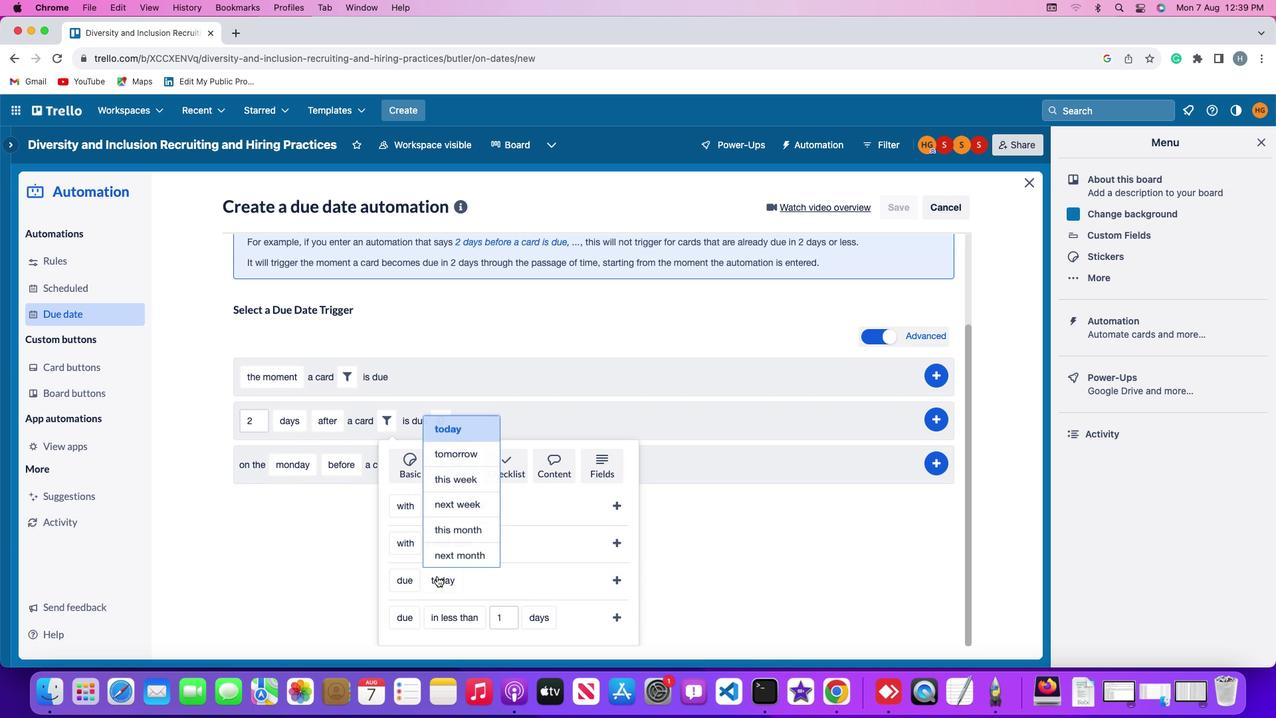 
Action: Mouse moved to (460, 551)
Screenshot: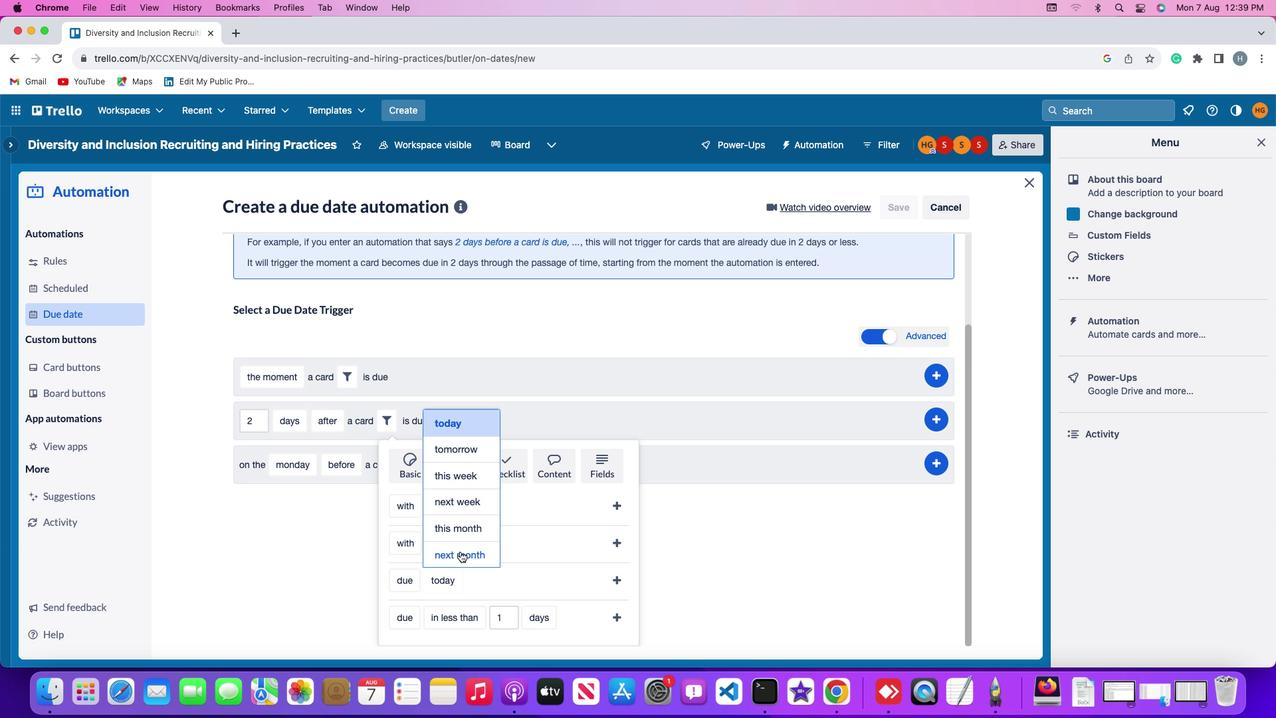 
Action: Mouse pressed left at (460, 551)
Screenshot: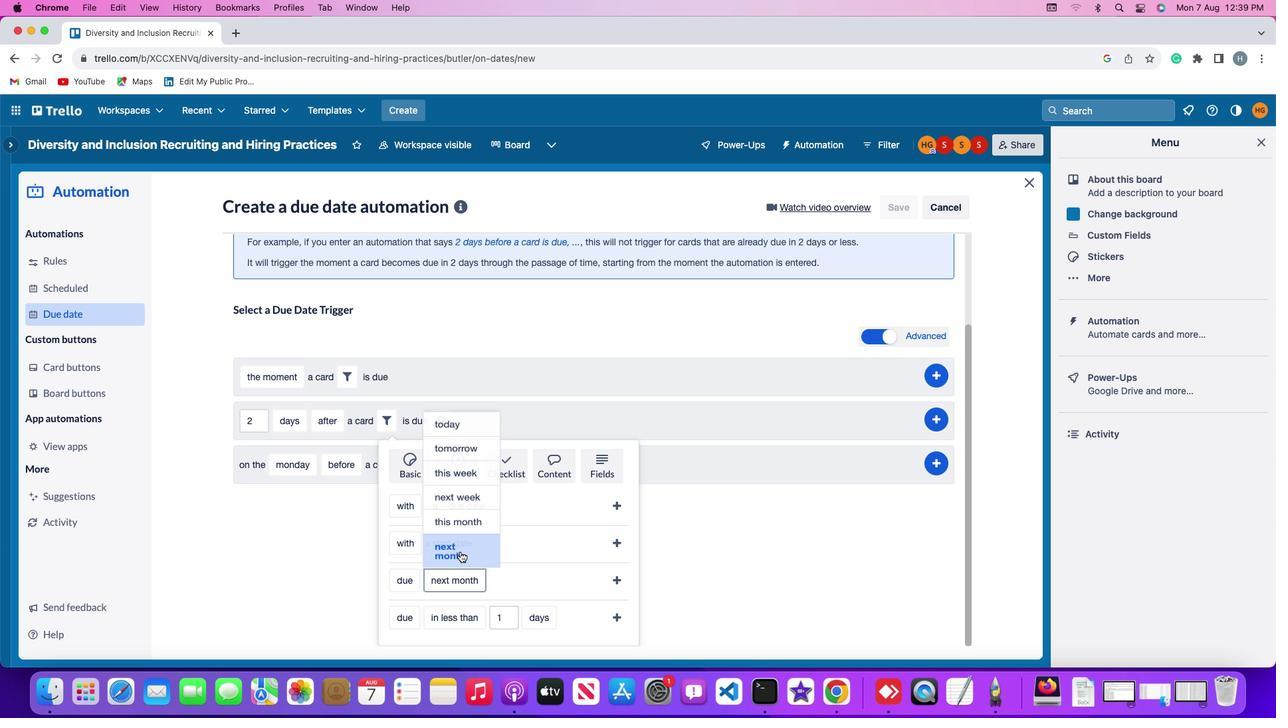 
Action: Mouse moved to (620, 573)
Screenshot: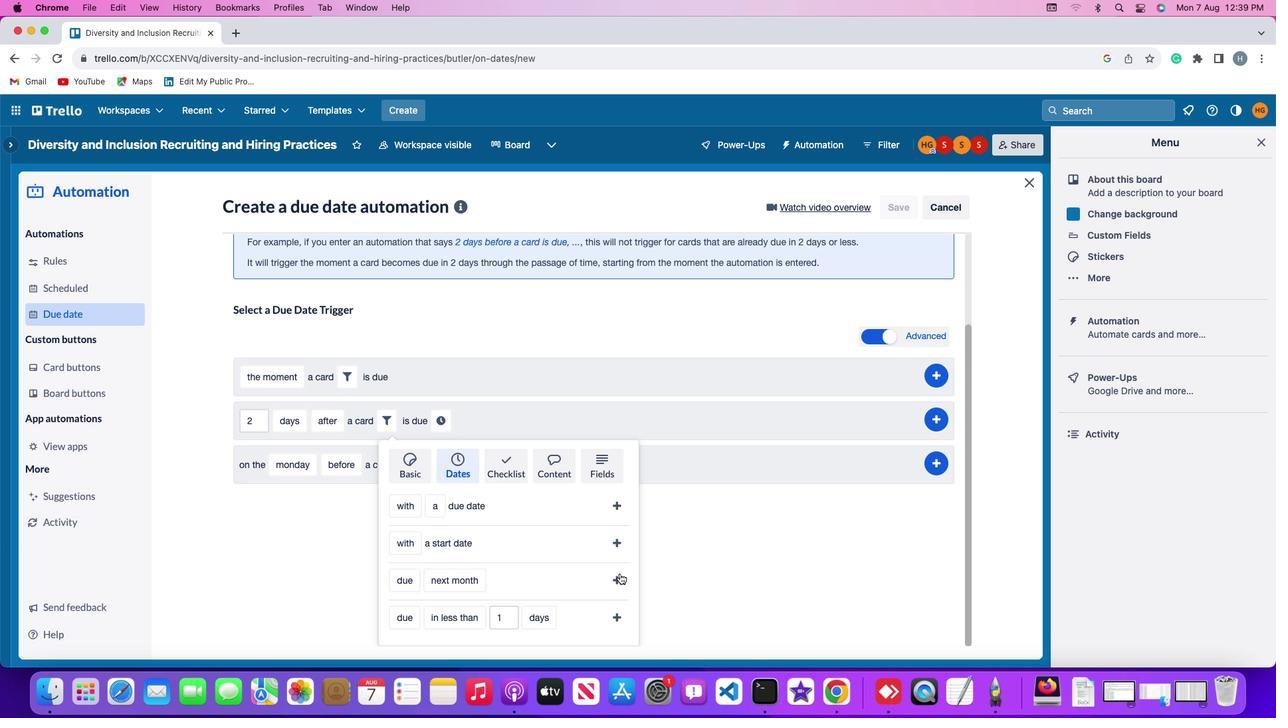 
Action: Mouse pressed left at (620, 573)
Screenshot: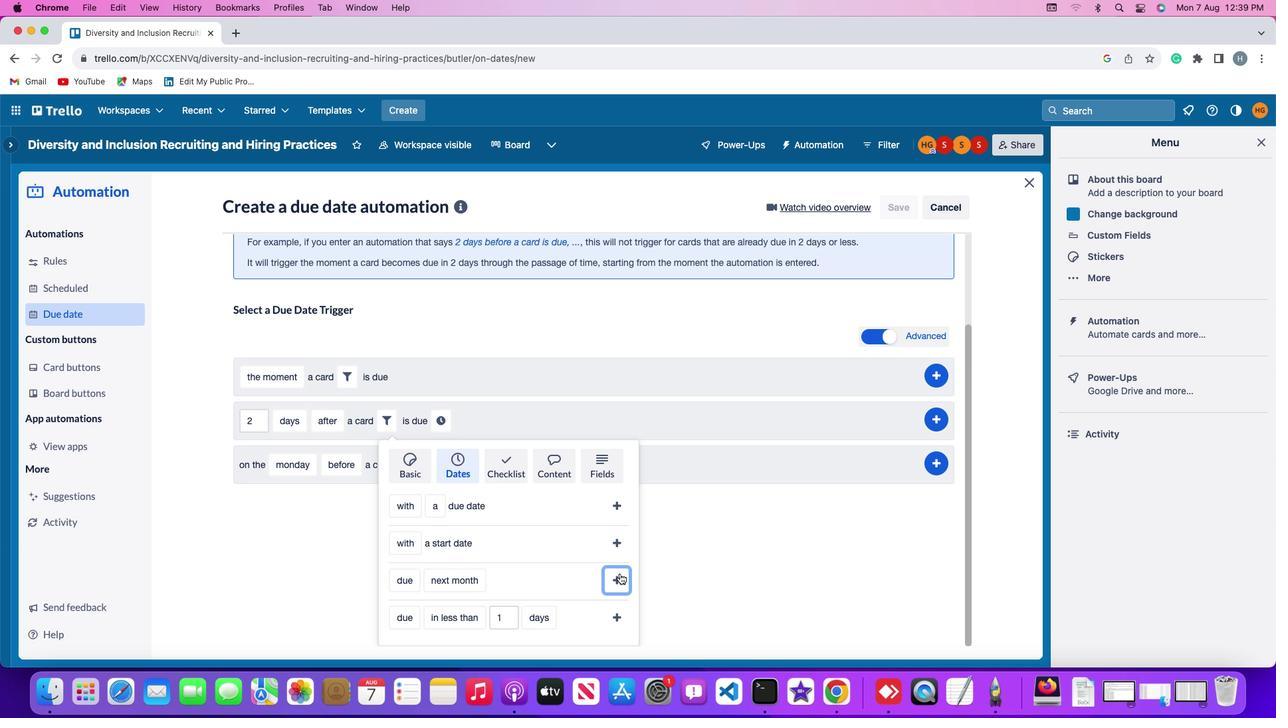 
Action: Mouse moved to (539, 534)
Screenshot: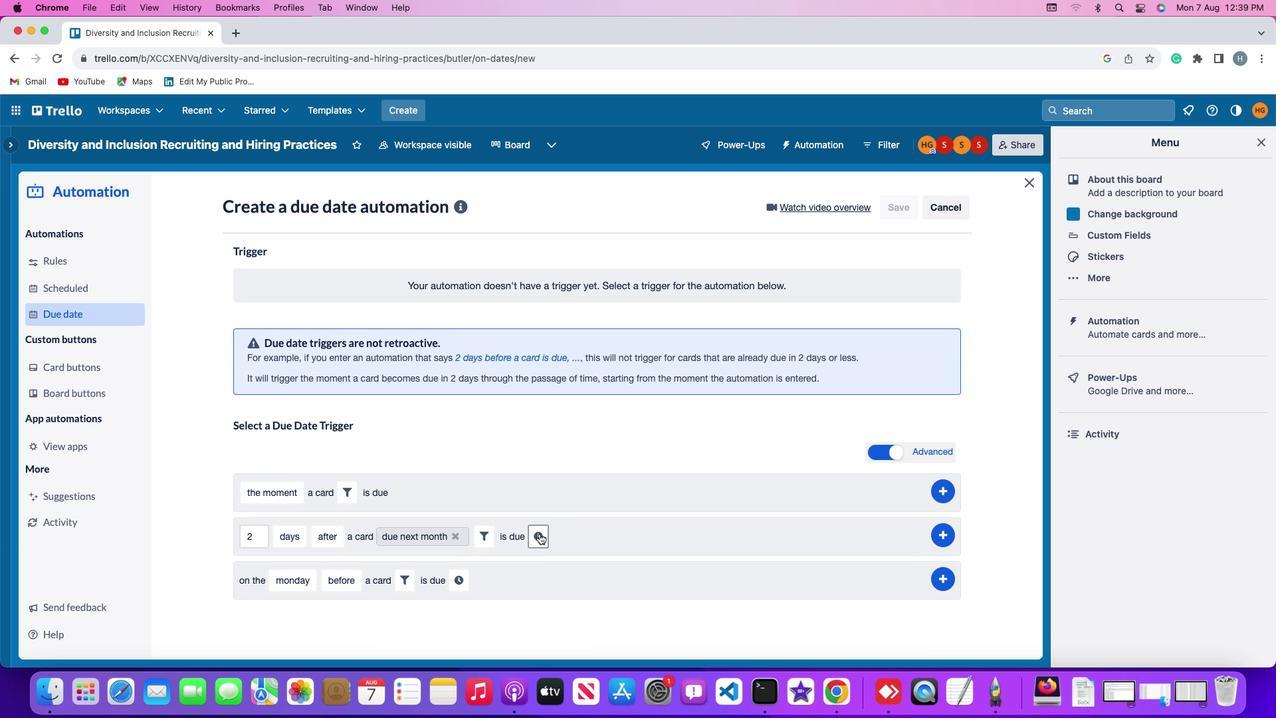 
Action: Mouse pressed left at (539, 534)
Screenshot: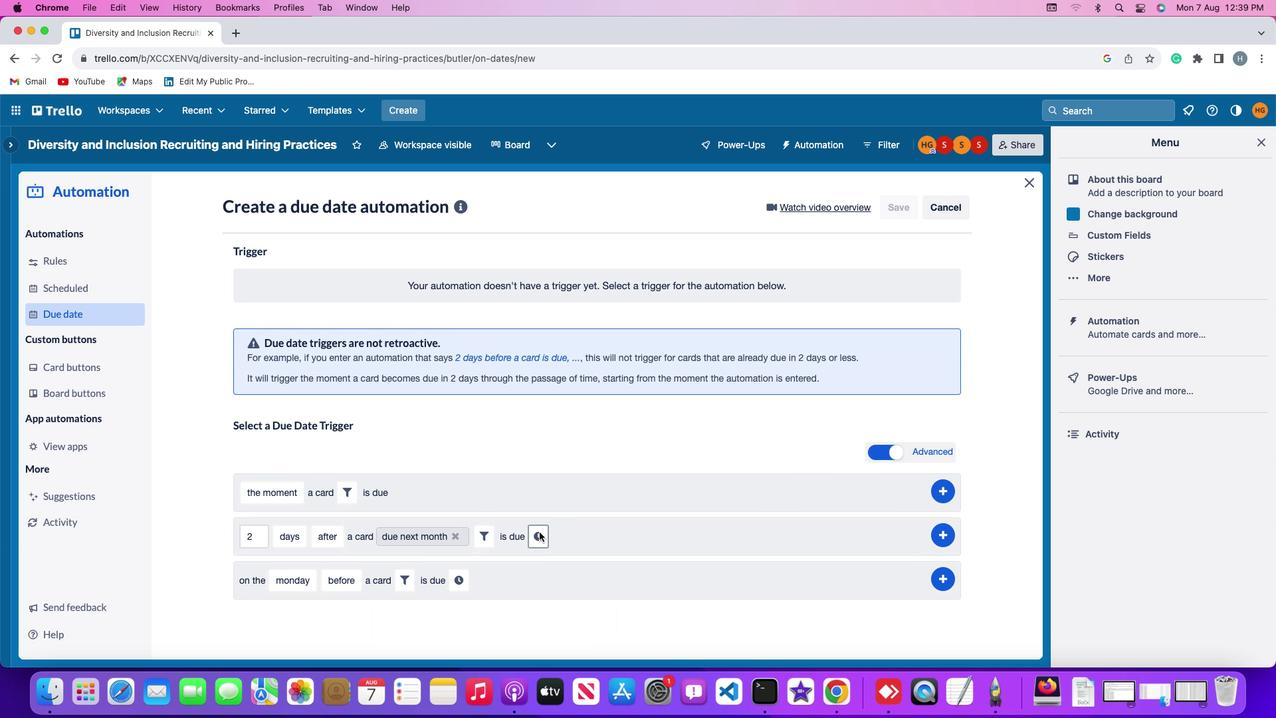 
Action: Mouse moved to (567, 540)
Screenshot: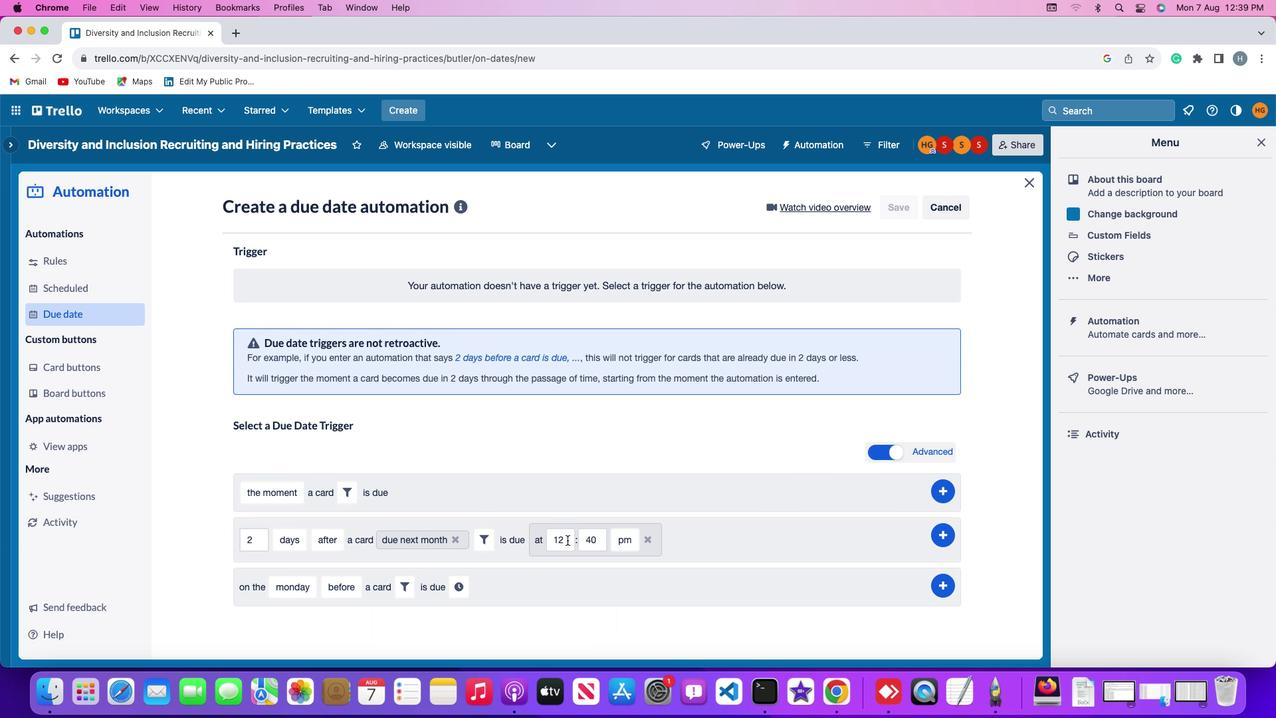 
Action: Mouse pressed left at (567, 540)
Screenshot: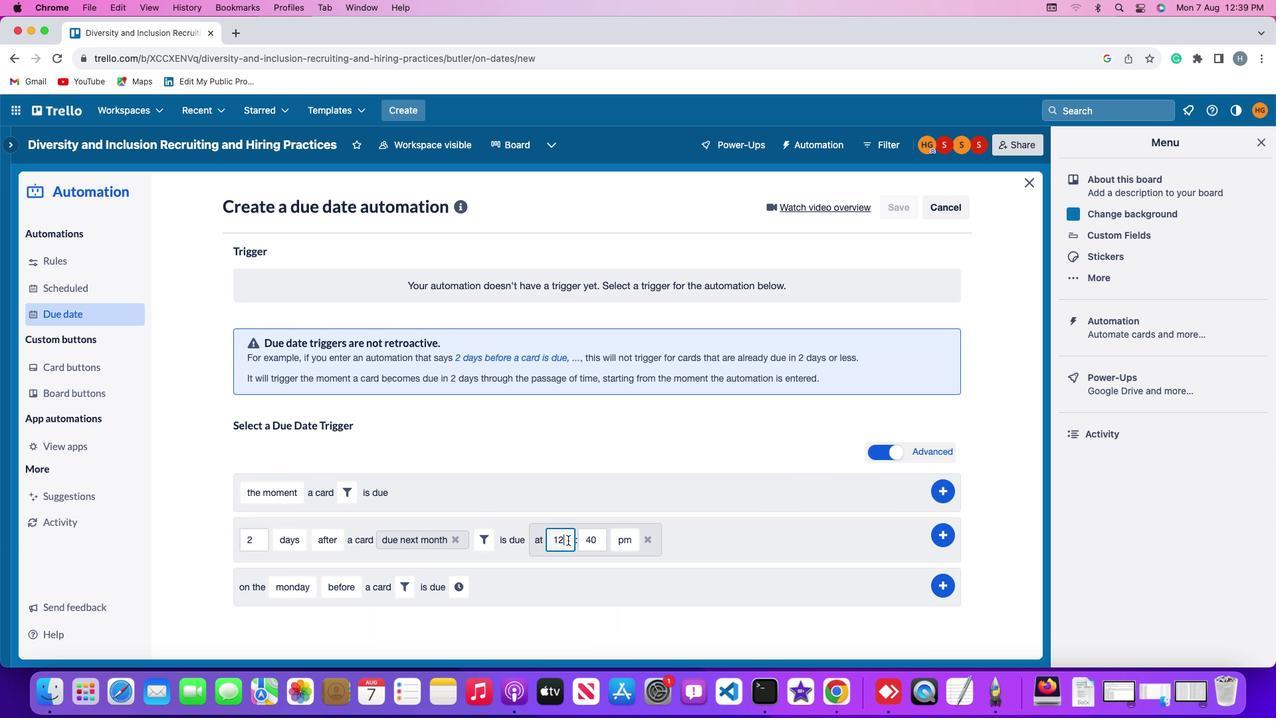 
Action: Mouse moved to (567, 540)
Screenshot: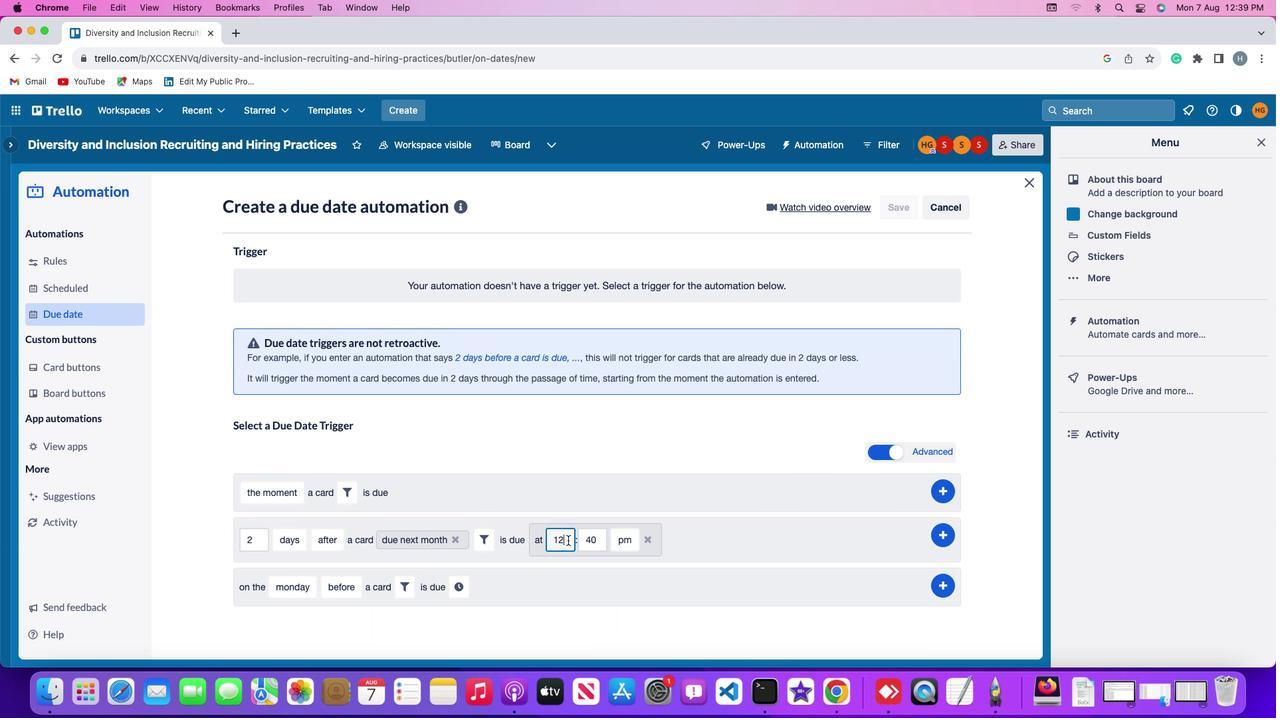 
Action: Key pressed Key.backspaceKey.backspace'1''1'
Screenshot: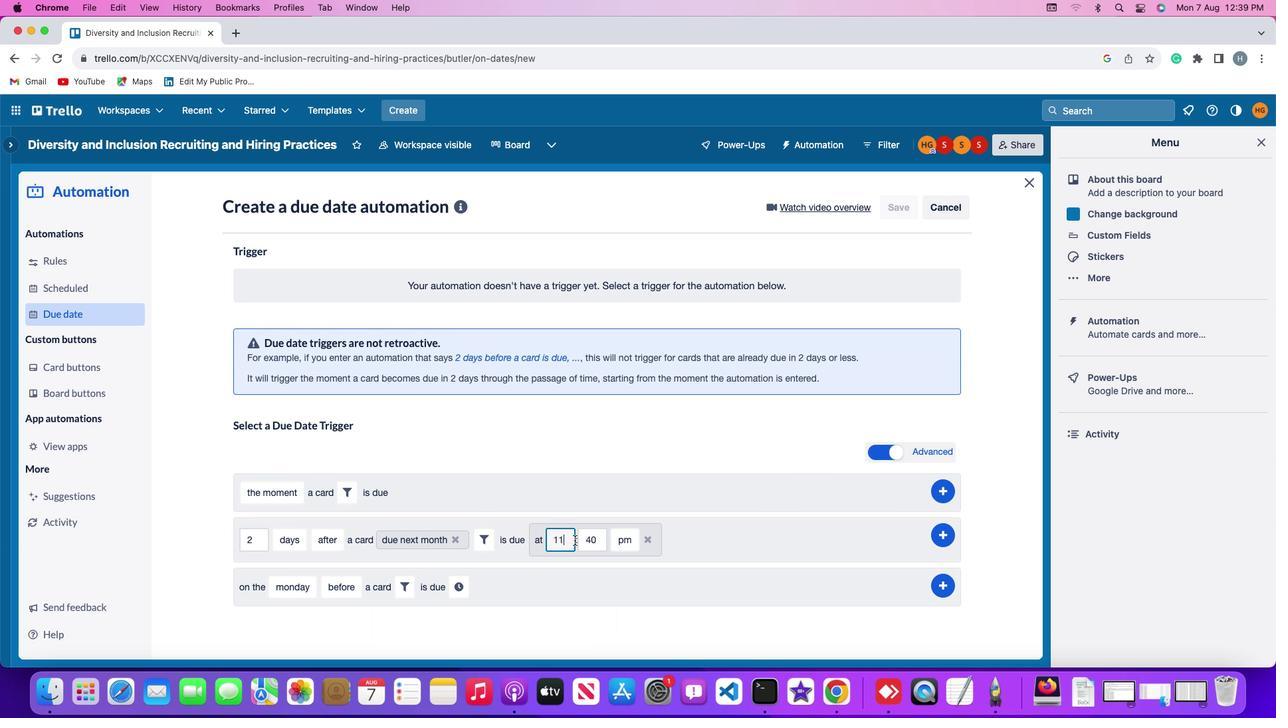 
Action: Mouse moved to (603, 539)
Screenshot: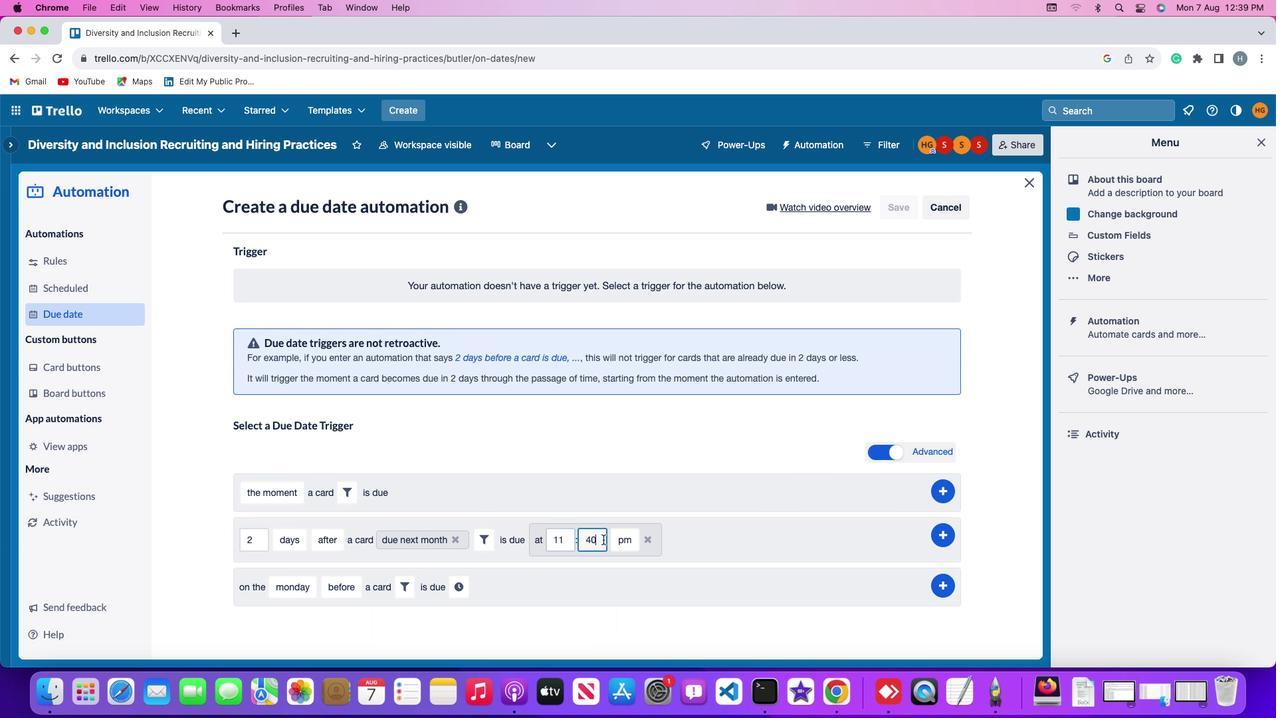 
Action: Mouse pressed left at (603, 539)
Screenshot: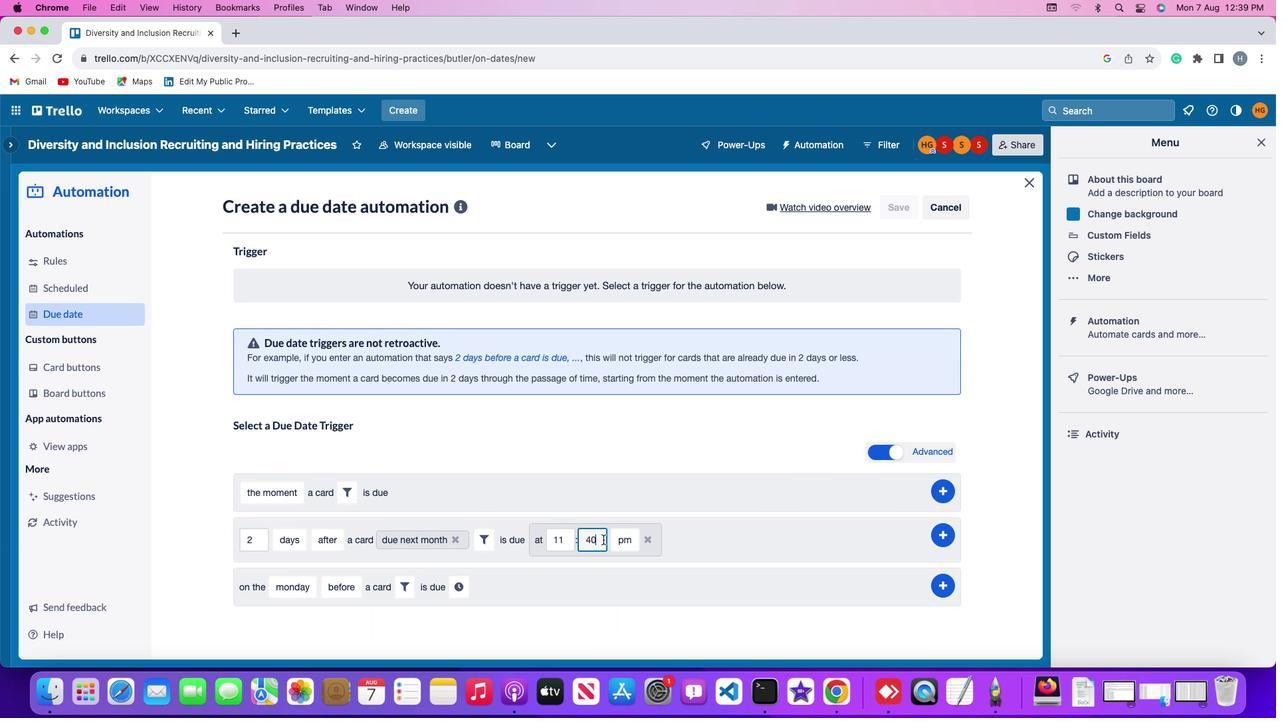 
Action: Key pressed Key.backspaceKey.backspaceKey.backspace'0''0'
Screenshot: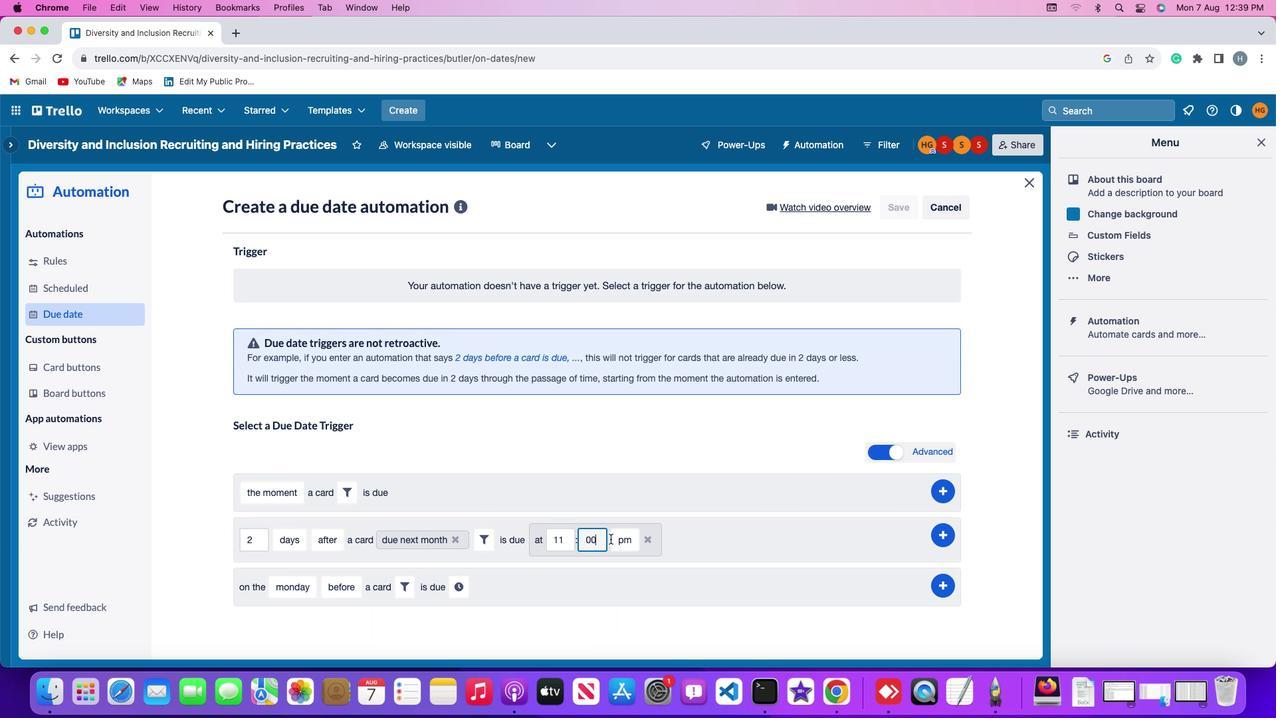 
Action: Mouse moved to (621, 538)
Screenshot: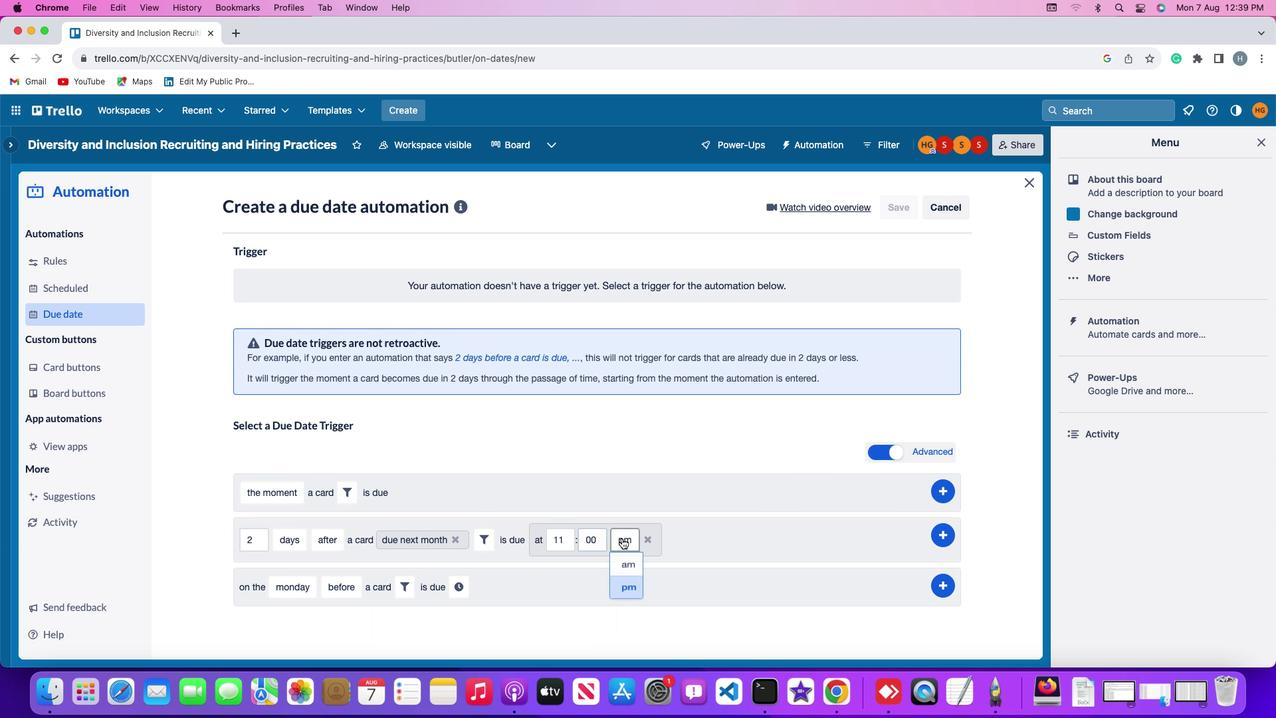 
Action: Mouse pressed left at (621, 538)
Screenshot: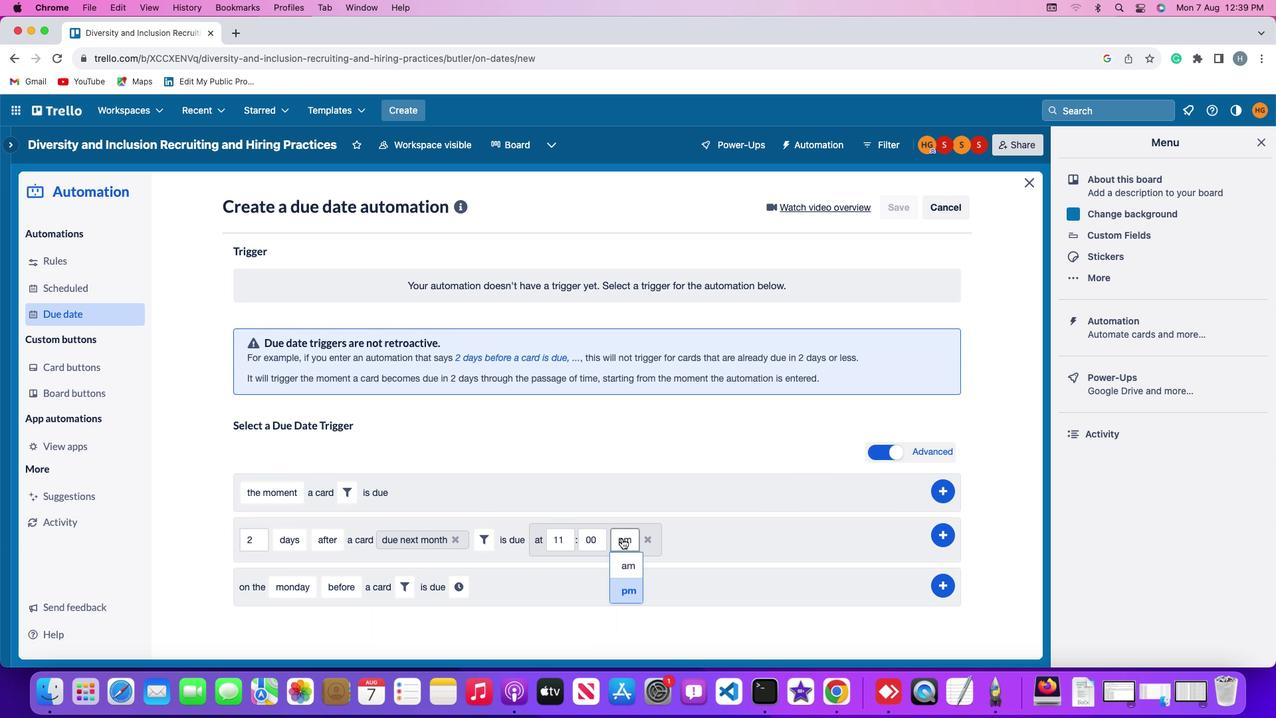 
Action: Mouse moved to (627, 562)
Screenshot: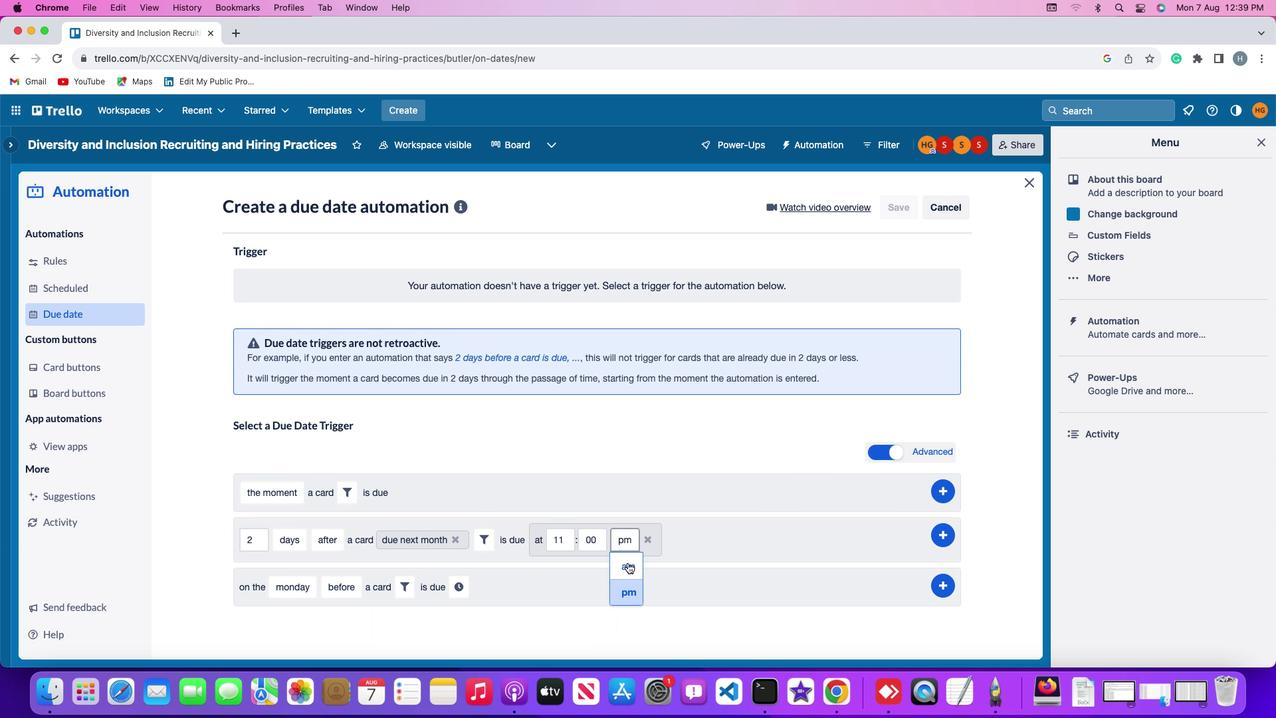 
Action: Mouse pressed left at (627, 562)
Screenshot: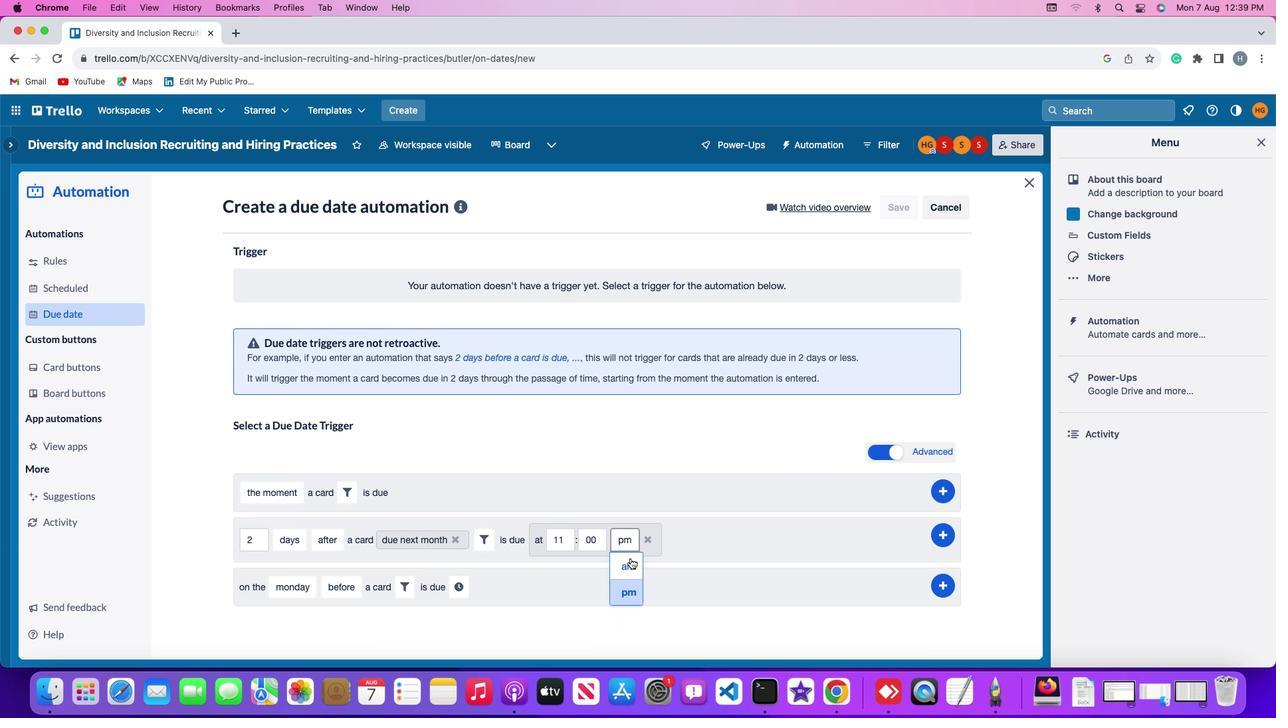 
Action: Mouse moved to (938, 533)
Screenshot: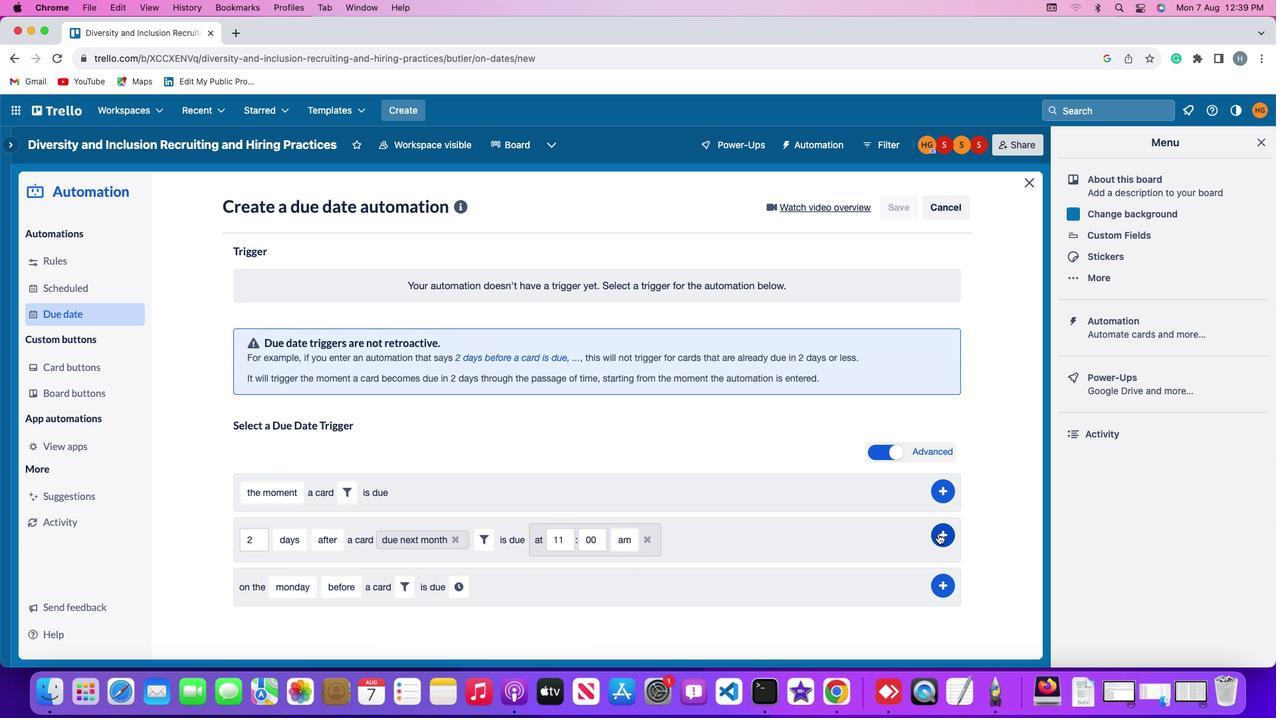 
Action: Mouse pressed left at (938, 533)
Screenshot: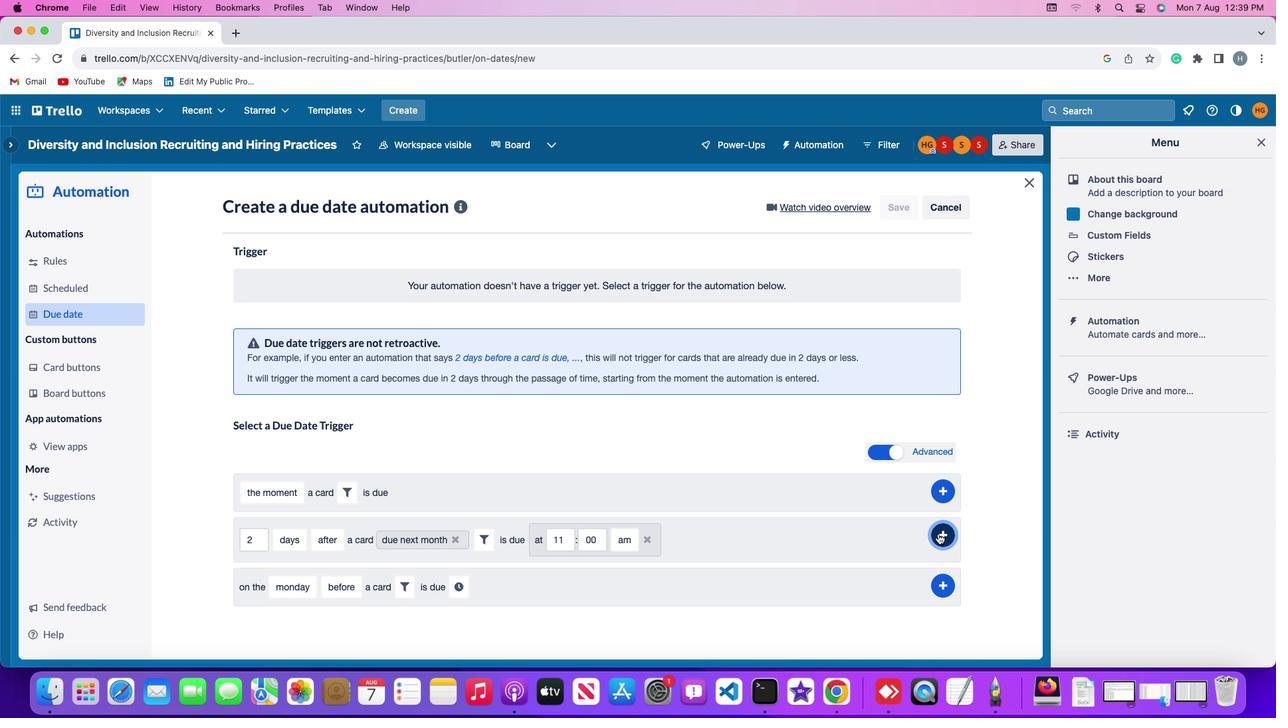 
Action: Mouse moved to (989, 382)
Screenshot: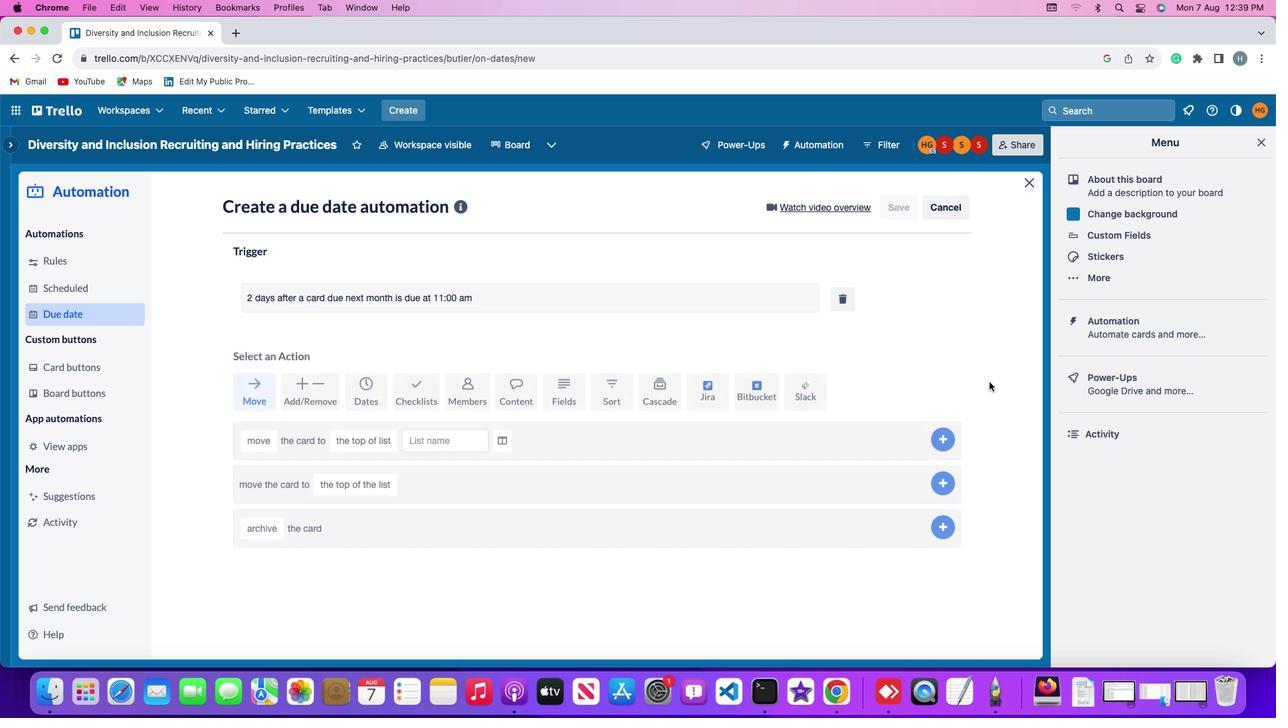 
